 Task: Open a template Informal Letter by  Plum save the file as pitch.odt Remove the following options from template: 'your brand'. Replace Hello Fan with ' Good Day' and change the date to 22 June, 2023. Replace body of the letter with  I wanted to take a moment to thank you for your hard work and dedication. Your commitment to excellence is inspiring. Thank you for all that you do.; apply Font Style 'Montserrat' and font size  18 Add name: Leon
Action: Mouse moved to (925, 394)
Screenshot: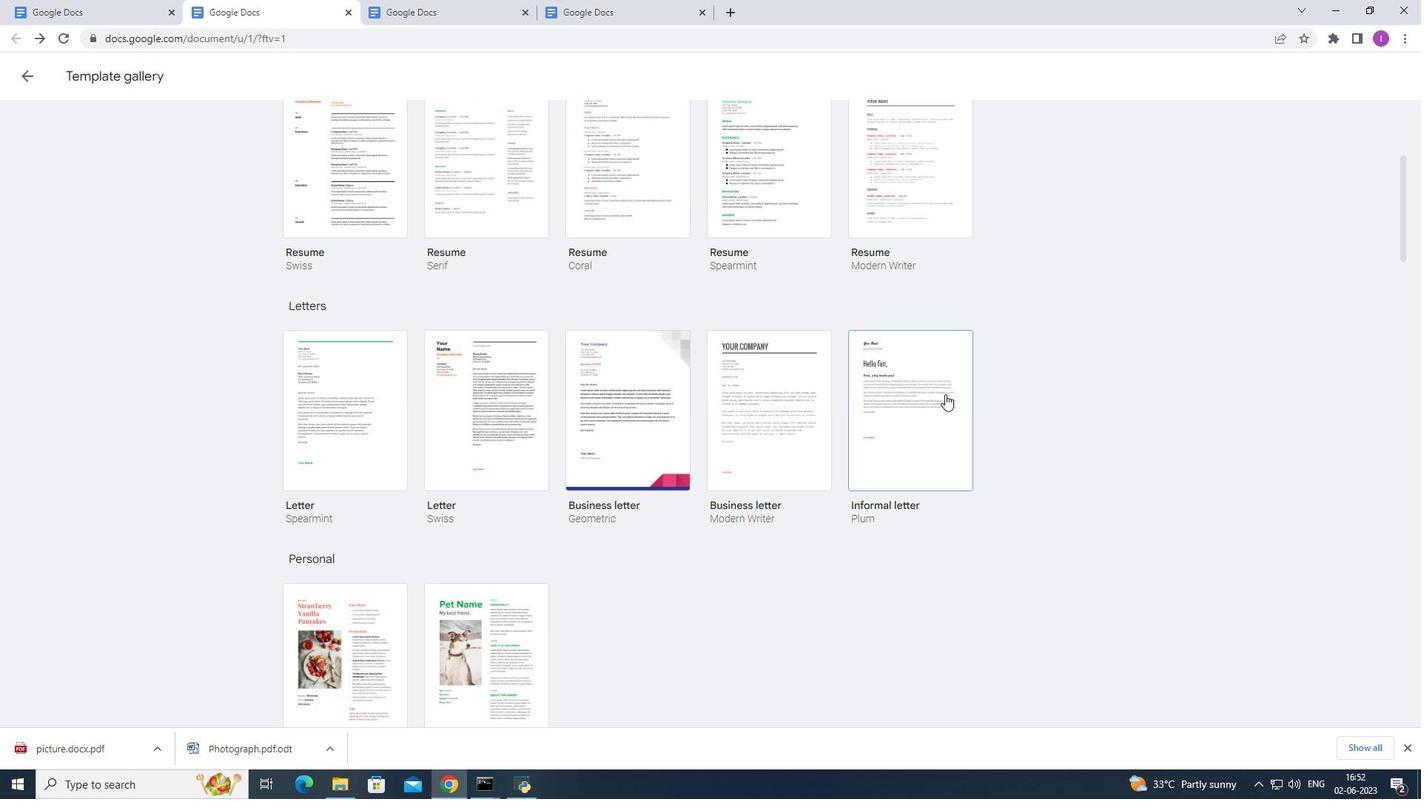 
Action: Mouse pressed left at (925, 394)
Screenshot: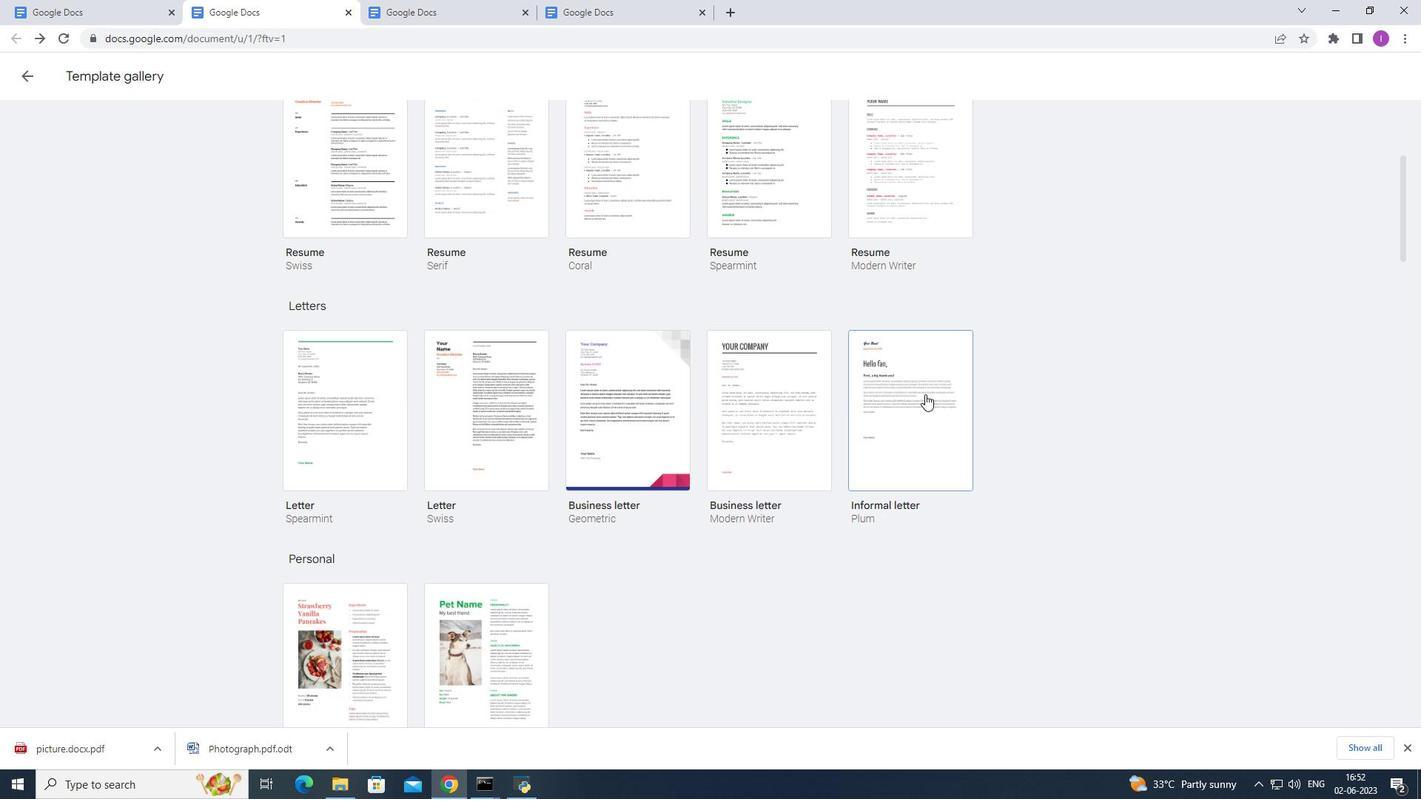 
Action: Mouse moved to (136, 70)
Screenshot: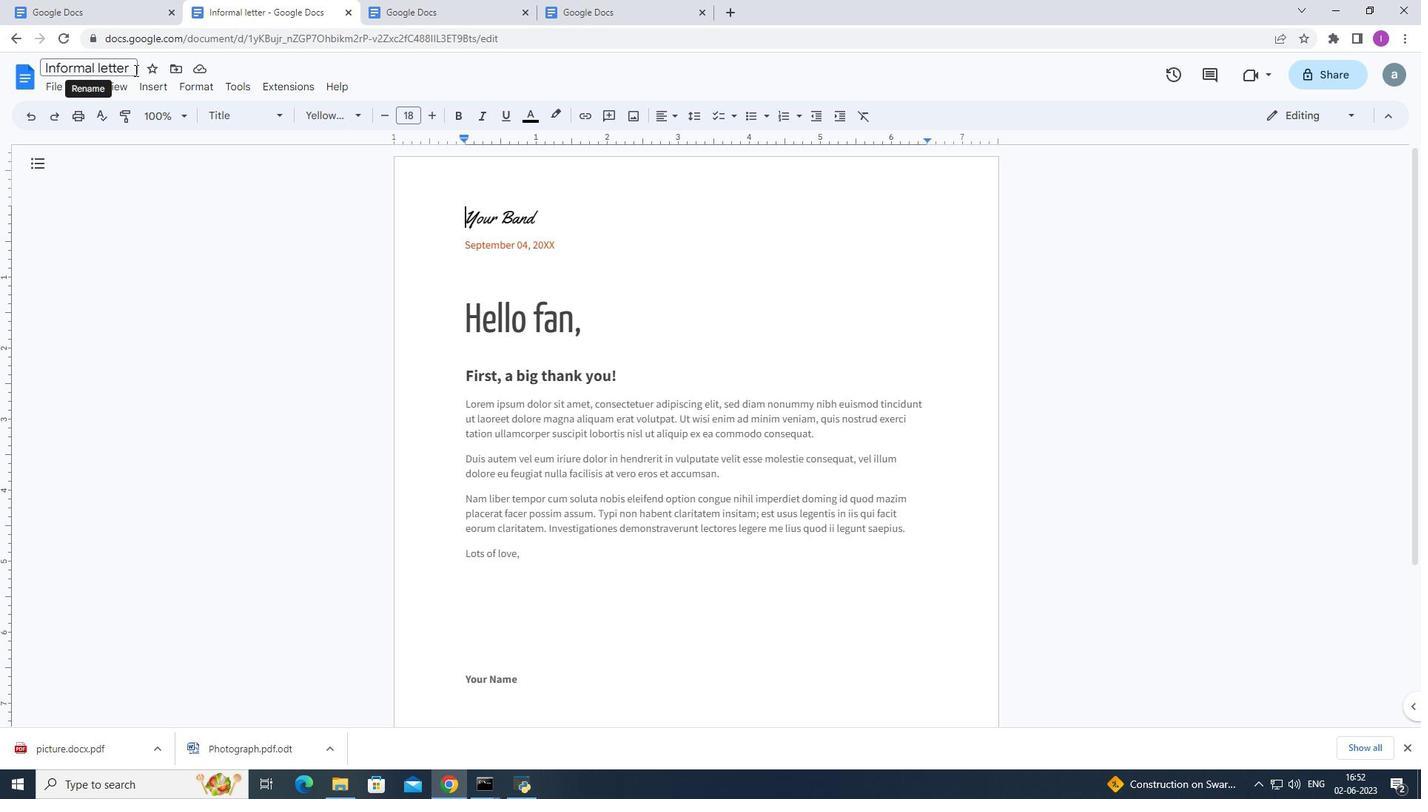 
Action: Mouse pressed left at (136, 70)
Screenshot: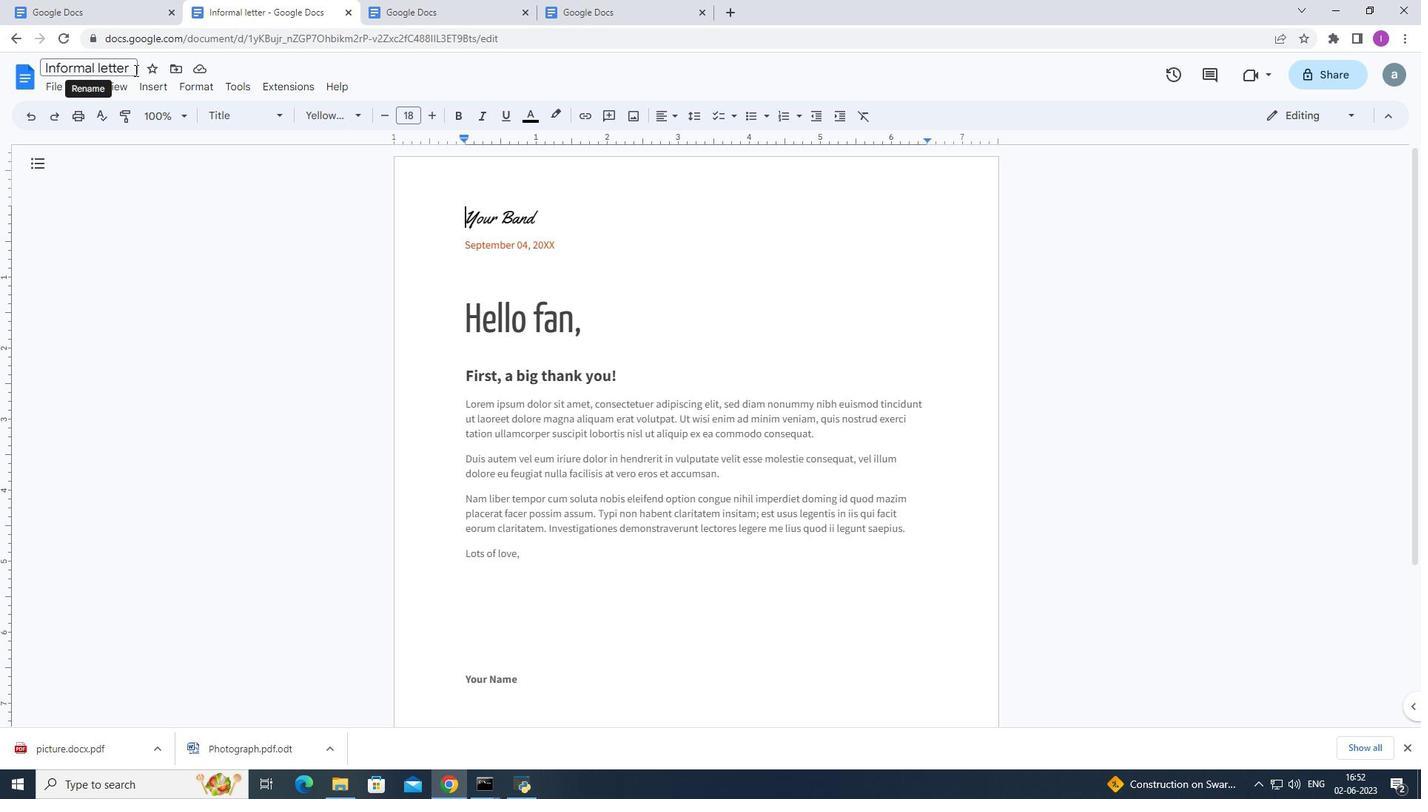 
Action: Mouse moved to (205, 59)
Screenshot: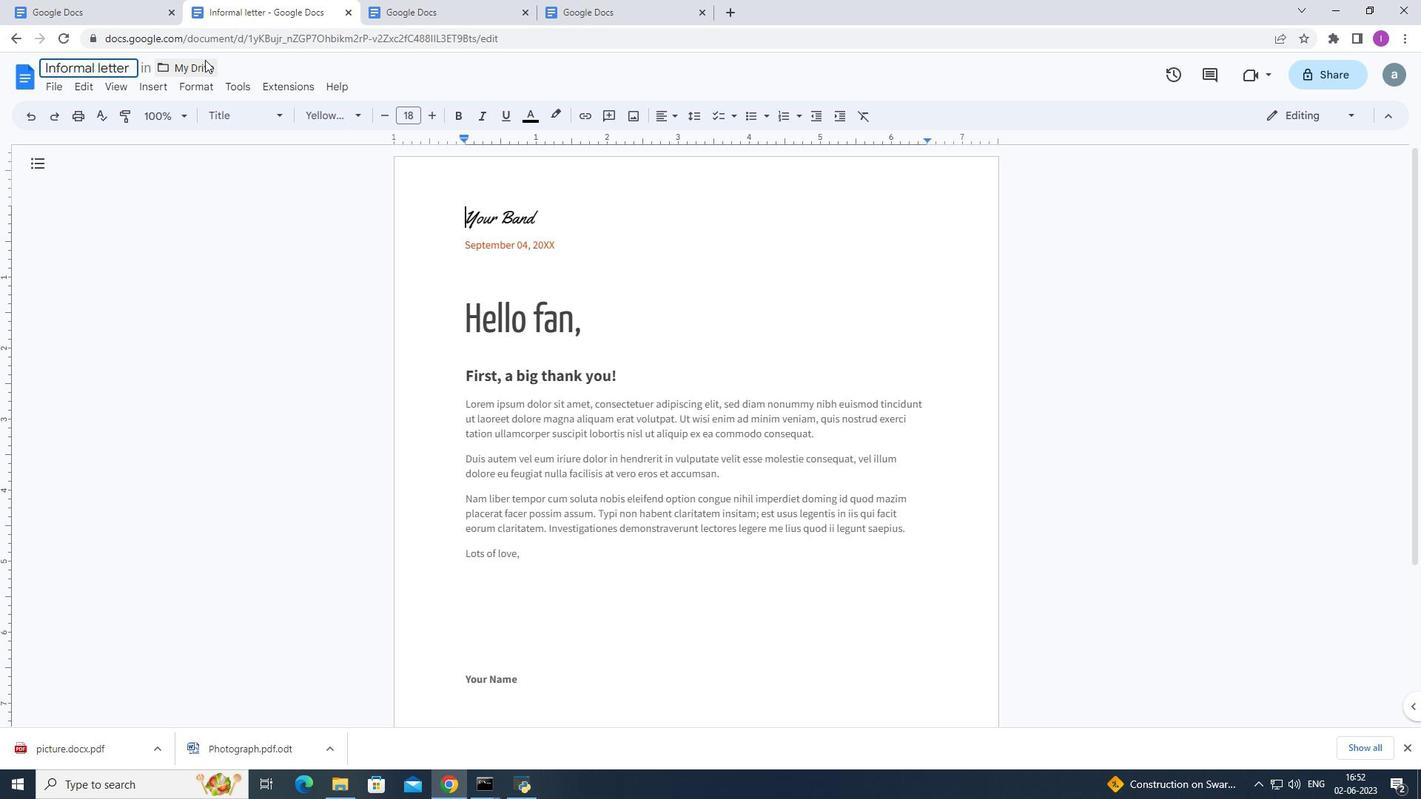 
Action: Key pressed <Key.backspace><Key.backspace><Key.backspace><Key.backspace><Key.backspace><Key.backspace><Key.backspace><Key.backspace><Key.backspace><Key.backspace><Key.backspace><Key.backspace><Key.backspace><Key.backspace><Key.backspace><Key.backspace><Key.backspace><Key.backspace><Key.backspace><Key.backspace><Key.backspace><Key.shift><Key.shift><Key.shift><Key.shift><Key.shift>Pitch.co<Key.backspace><Key.backspace>odt
Screenshot: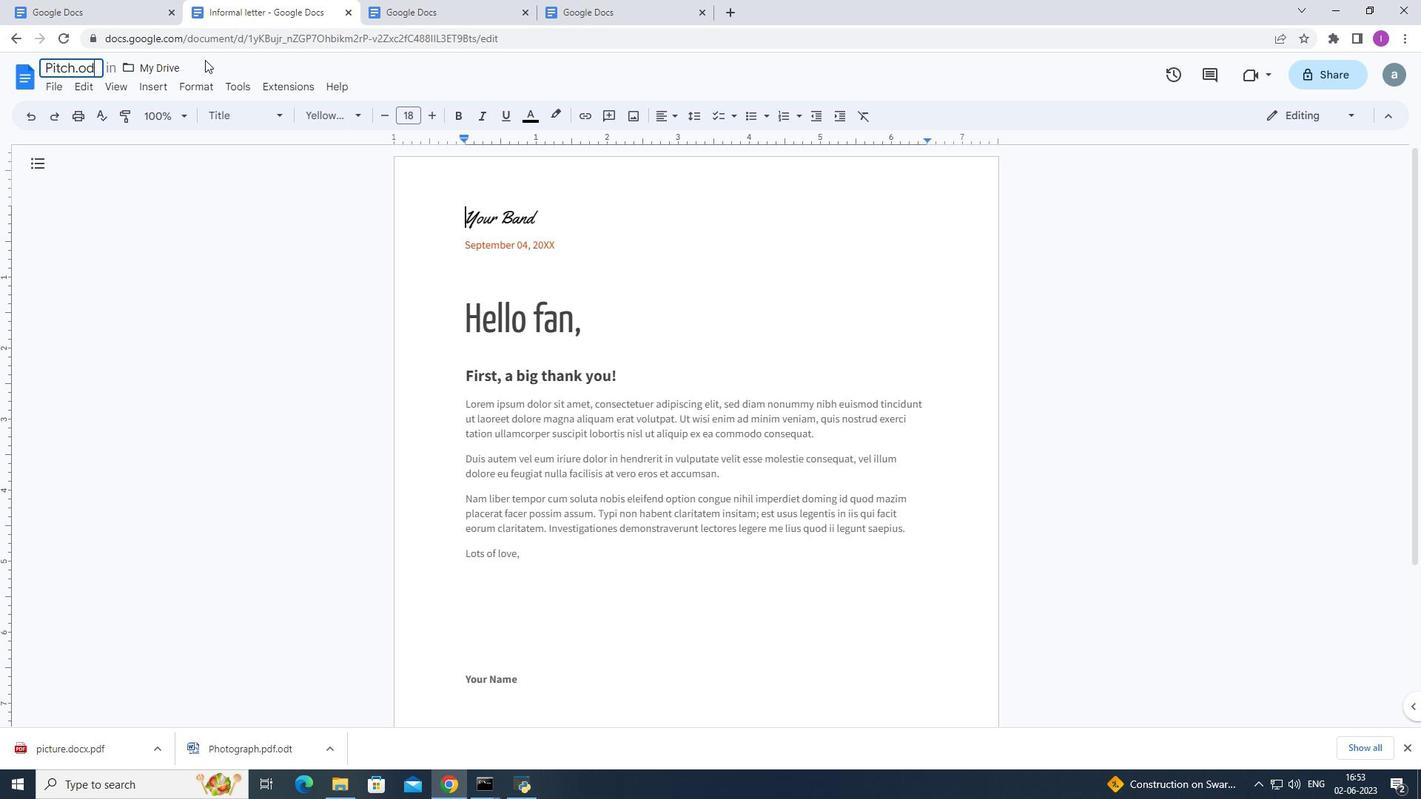 
Action: Mouse moved to (553, 214)
Screenshot: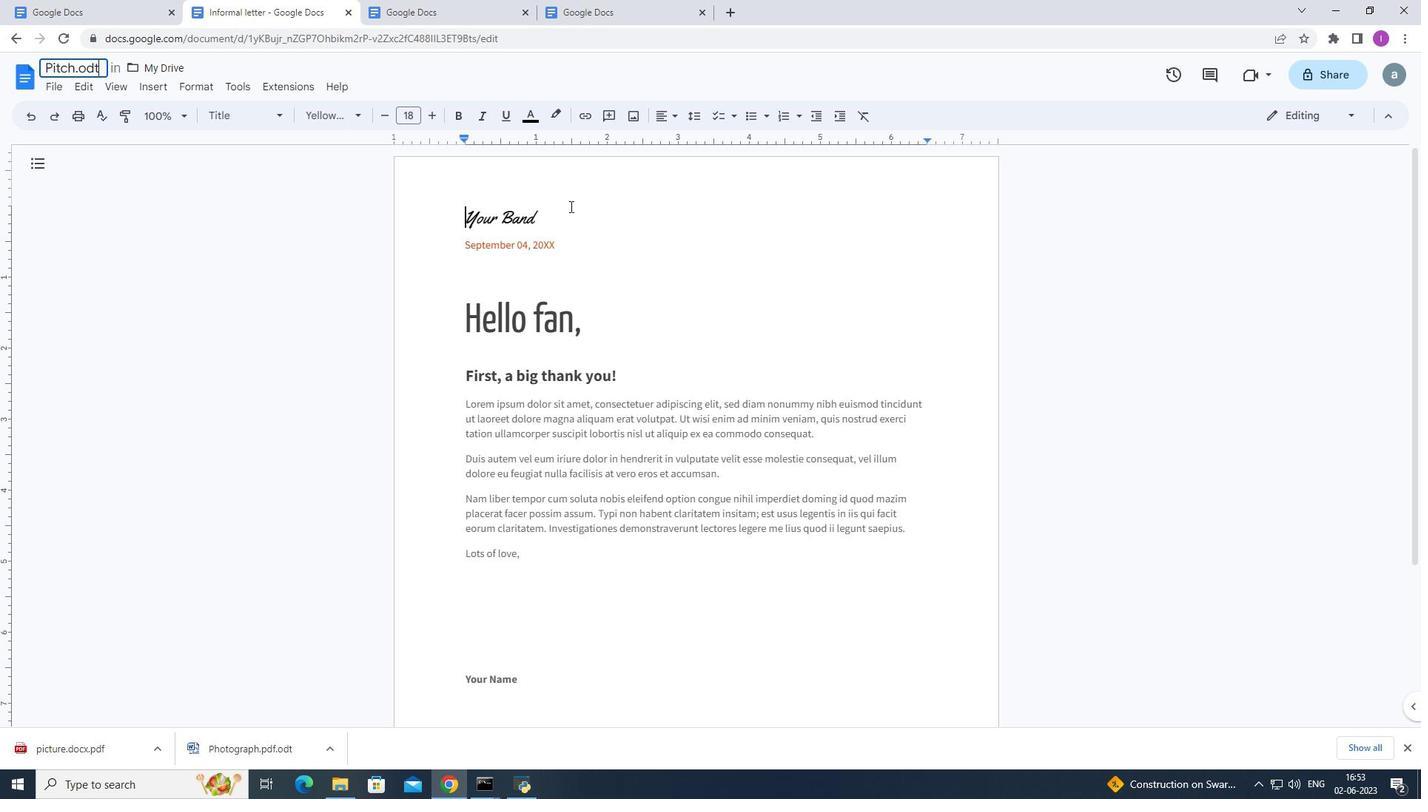
Action: Mouse pressed left at (553, 214)
Screenshot: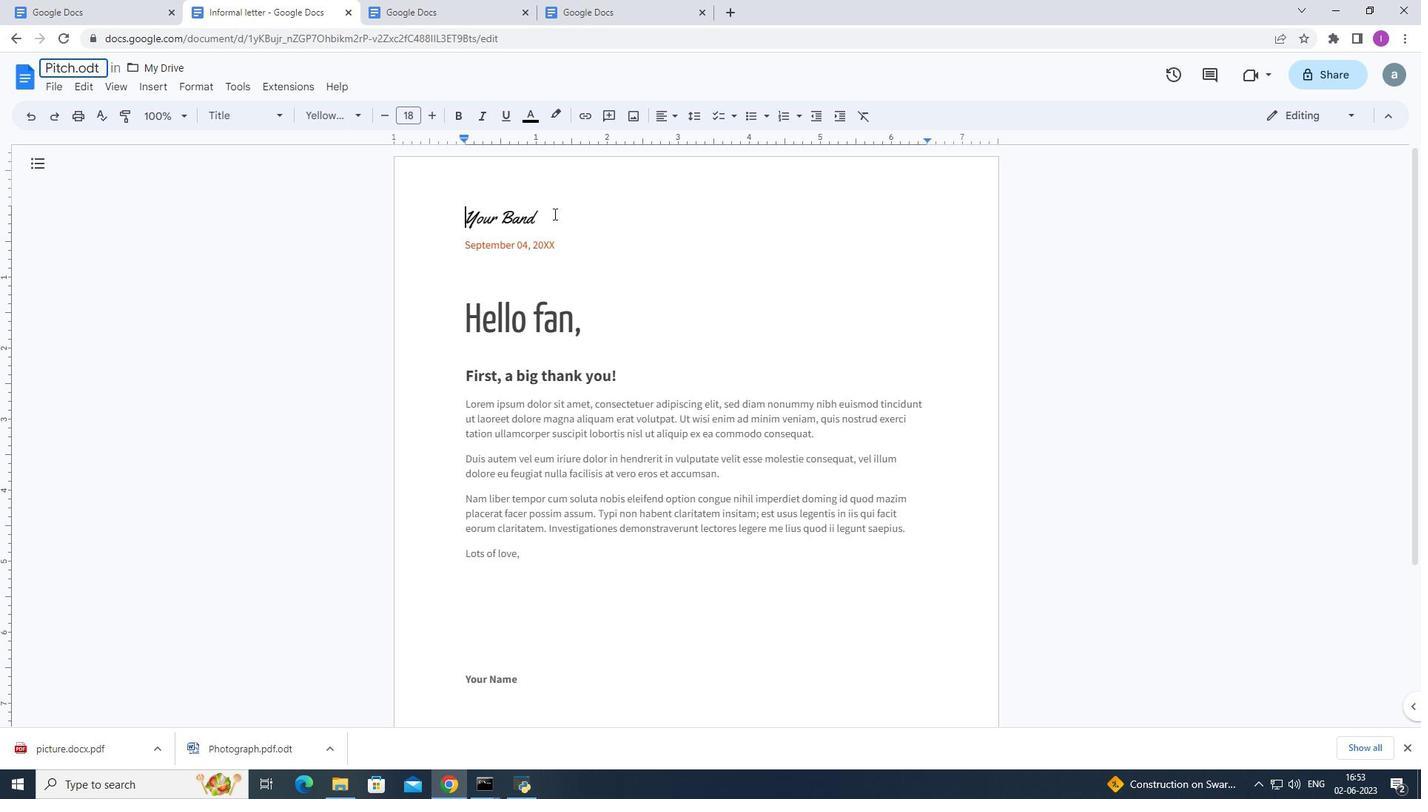 
Action: Mouse moved to (454, 219)
Screenshot: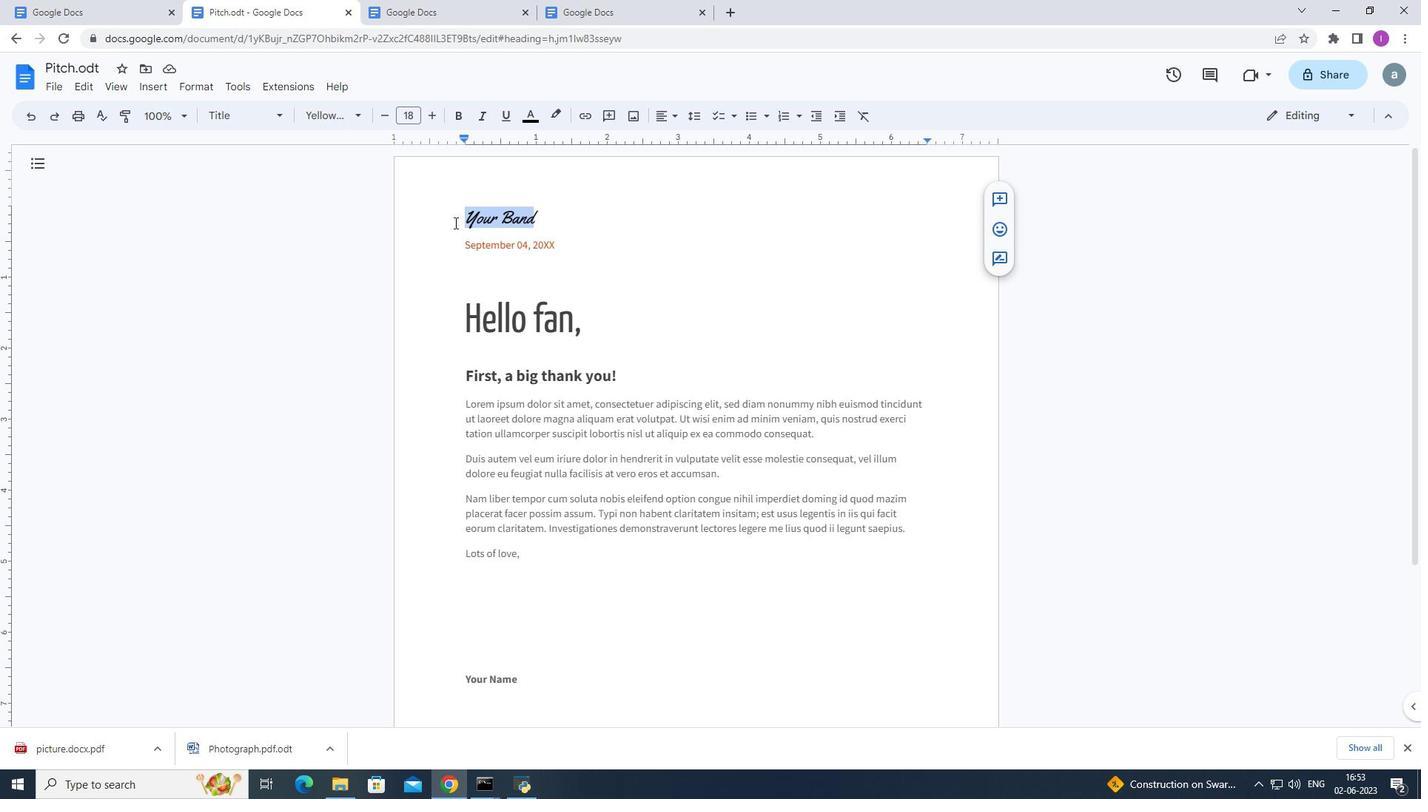 
Action: Key pressed <Key.backspace>
Screenshot: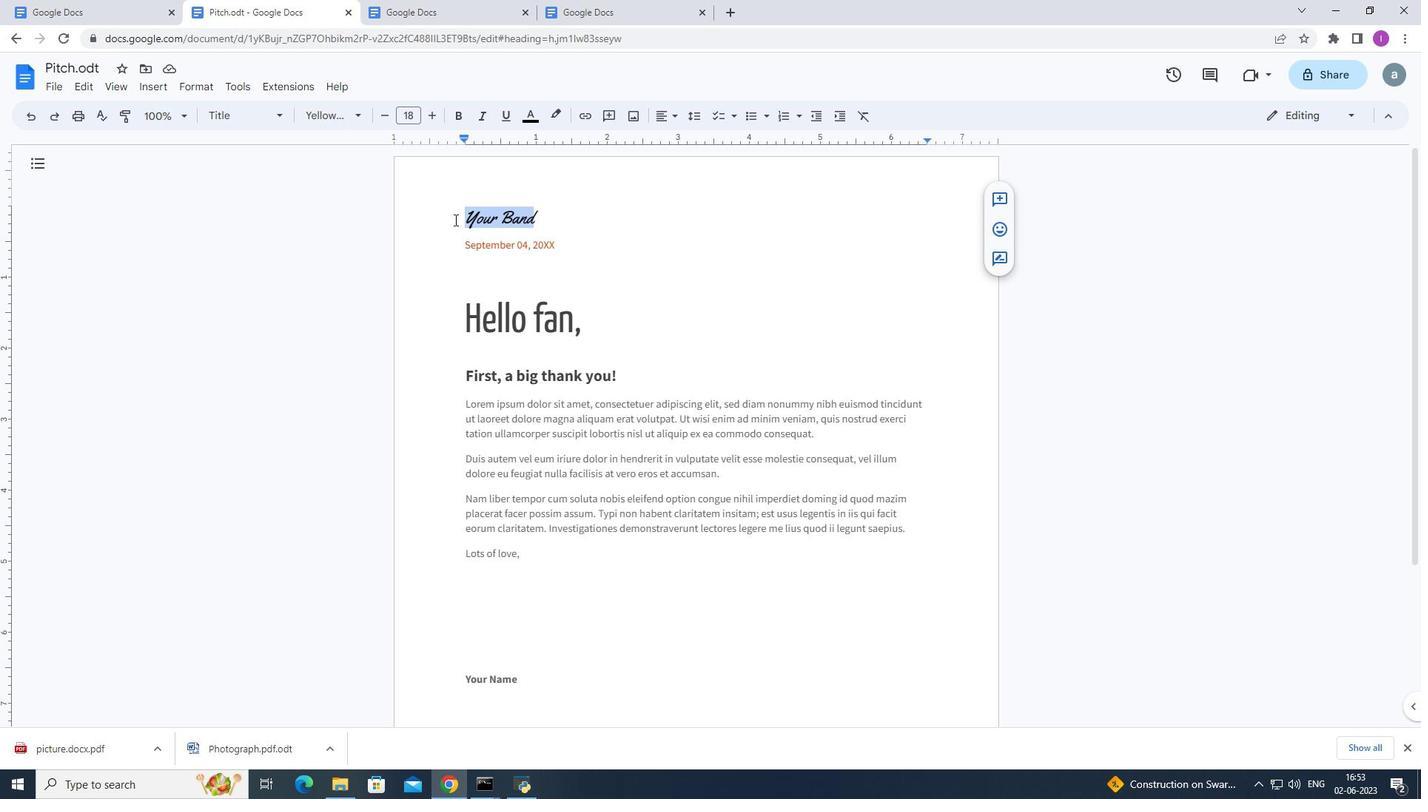 
Action: Mouse moved to (559, 246)
Screenshot: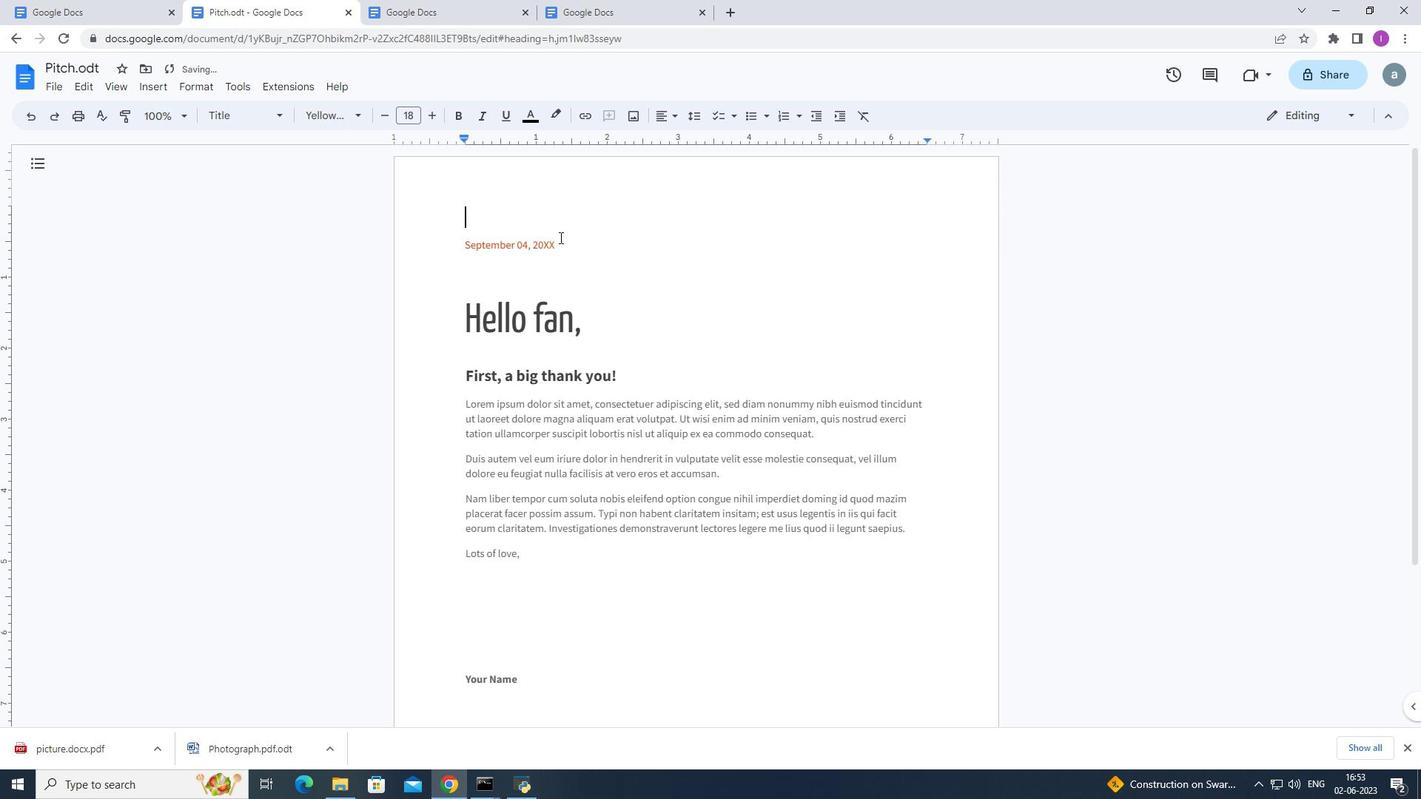 
Action: Mouse pressed left at (559, 246)
Screenshot: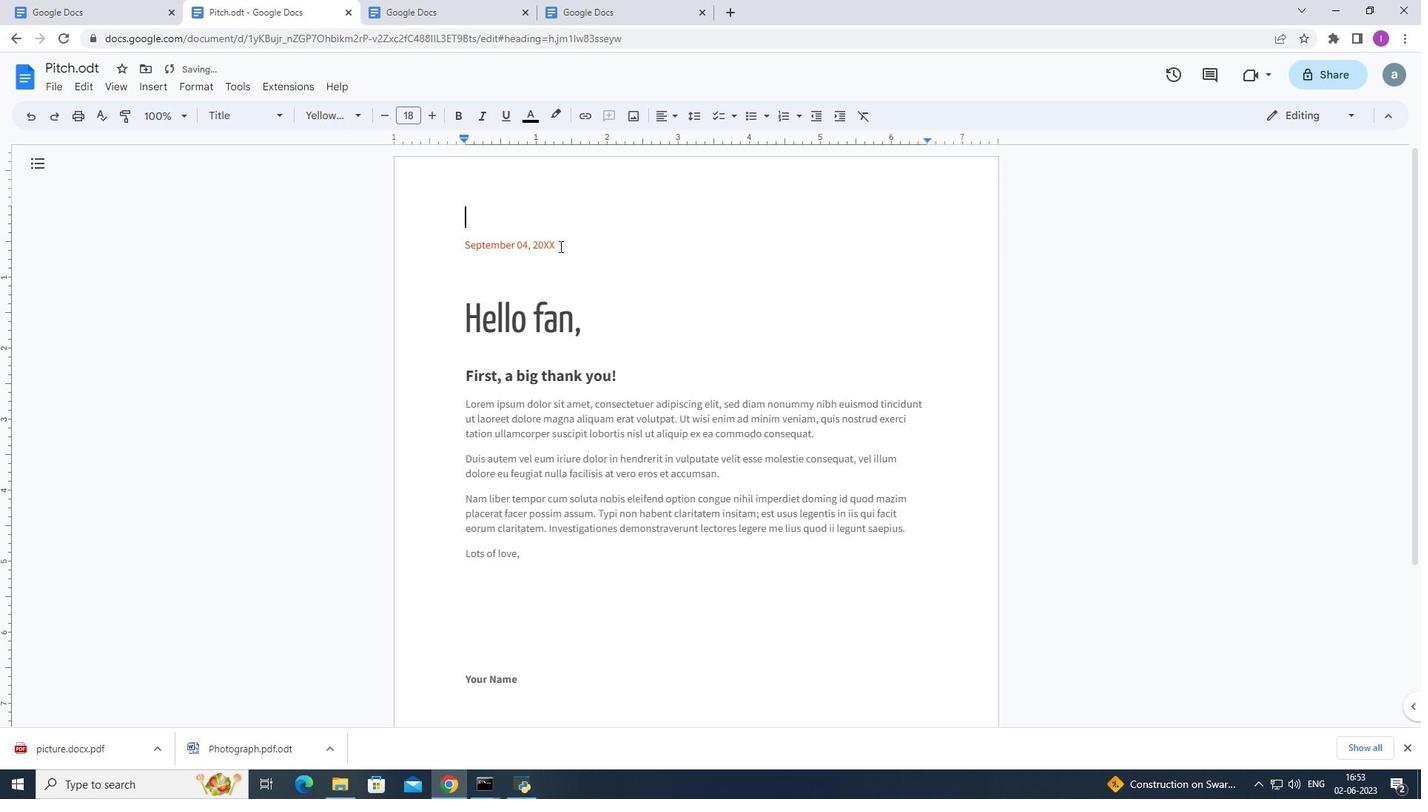 
Action: Mouse moved to (570, 212)
Screenshot: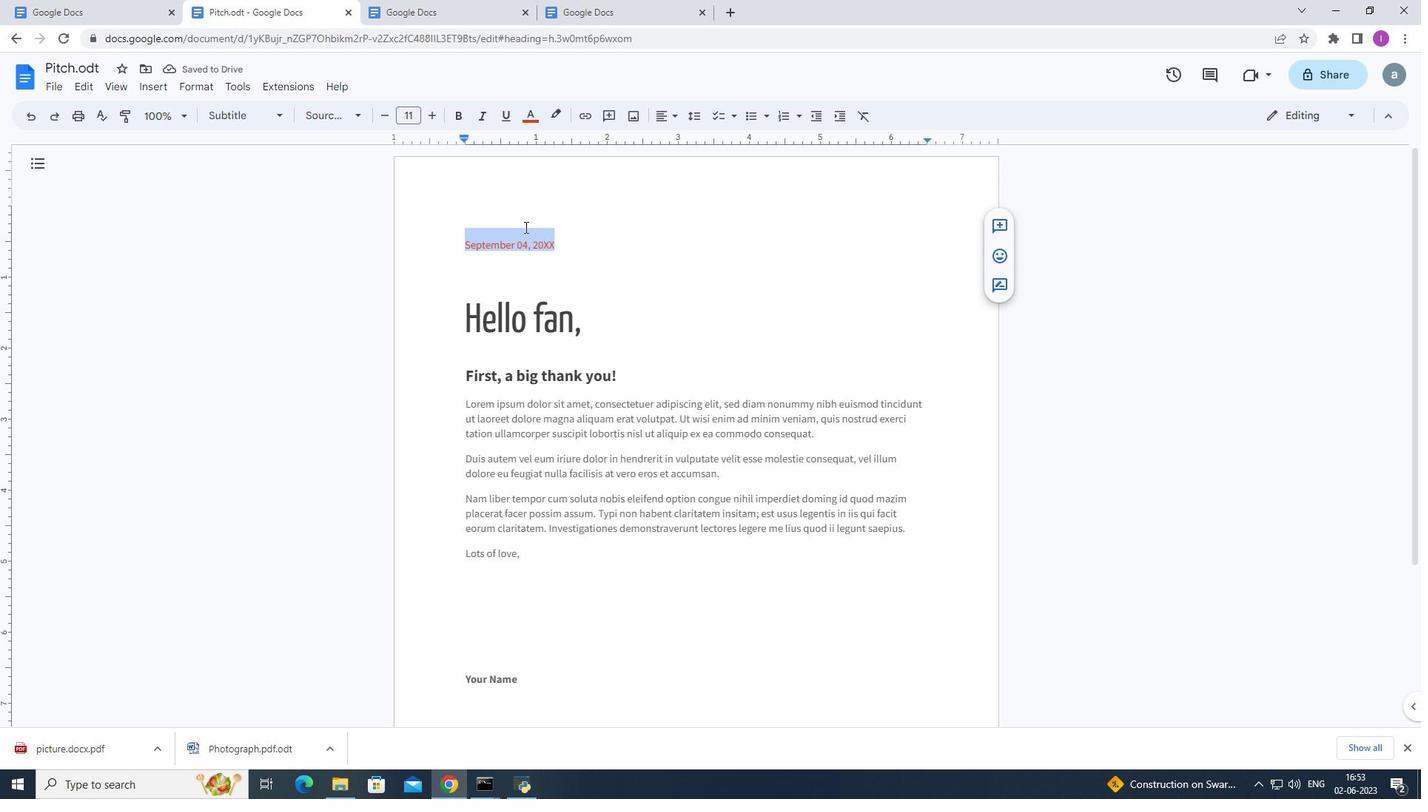 
Action: Key pressed 22<Key.space><Key.shift>Jub<Key.backspace>ne,2023
Screenshot: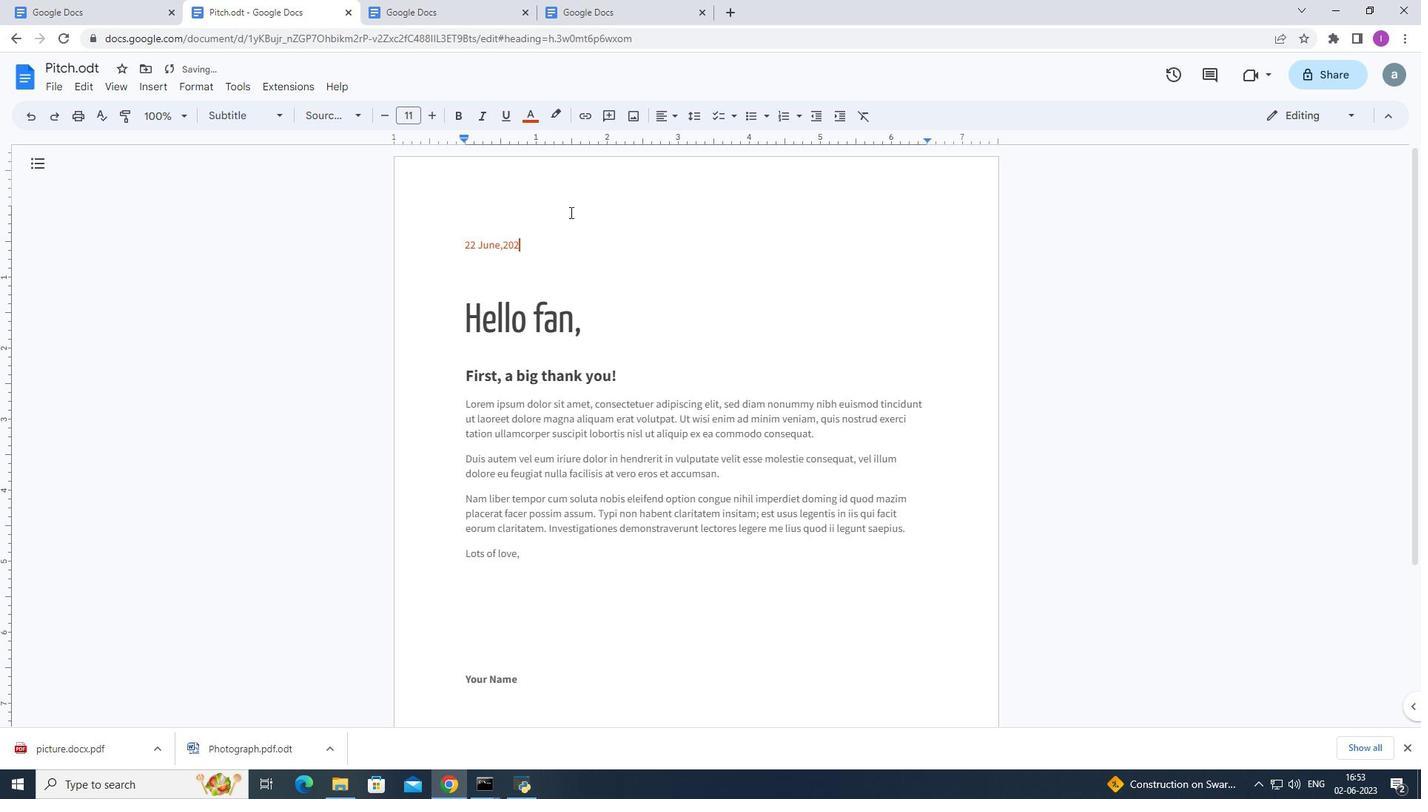 
Action: Mouse moved to (576, 319)
Screenshot: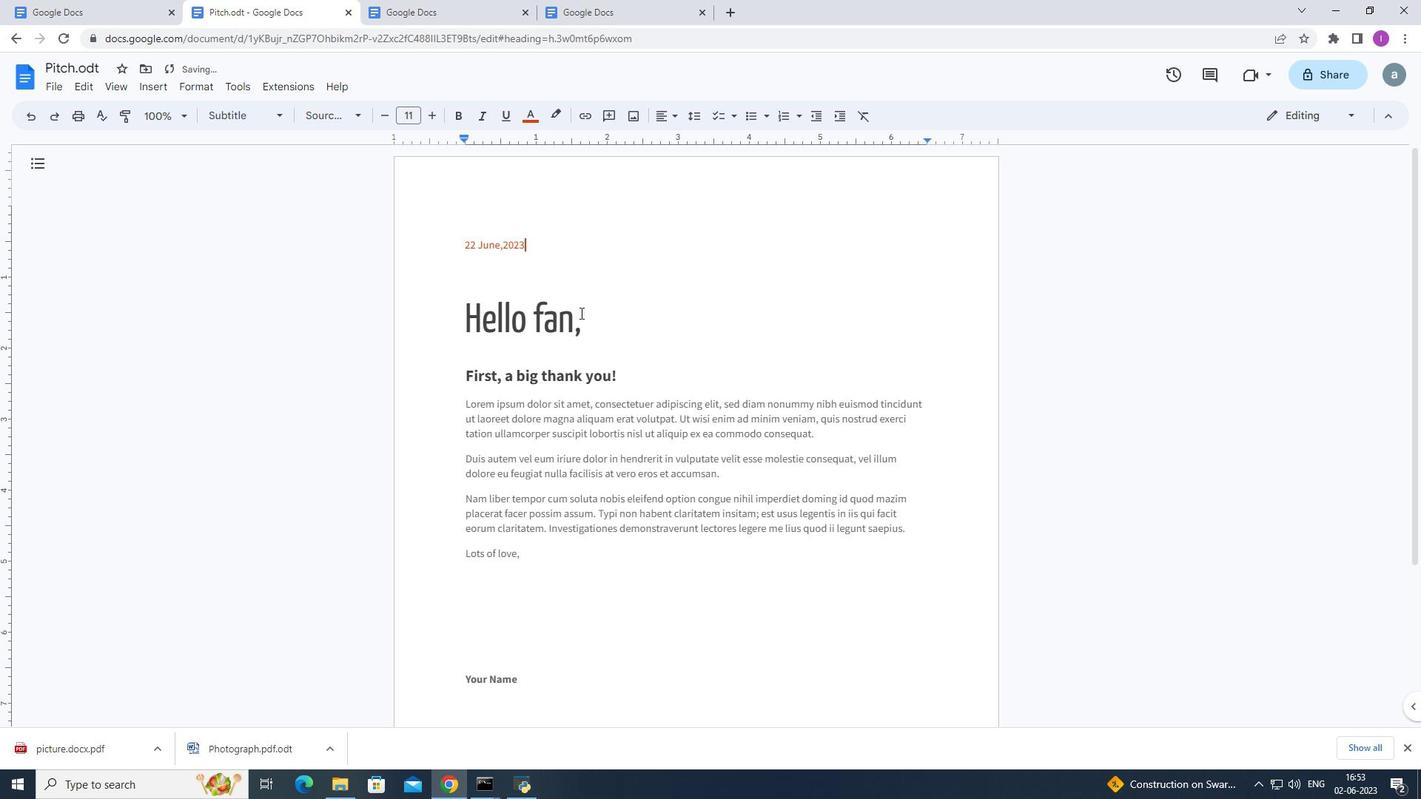 
Action: Mouse pressed left at (576, 319)
Screenshot: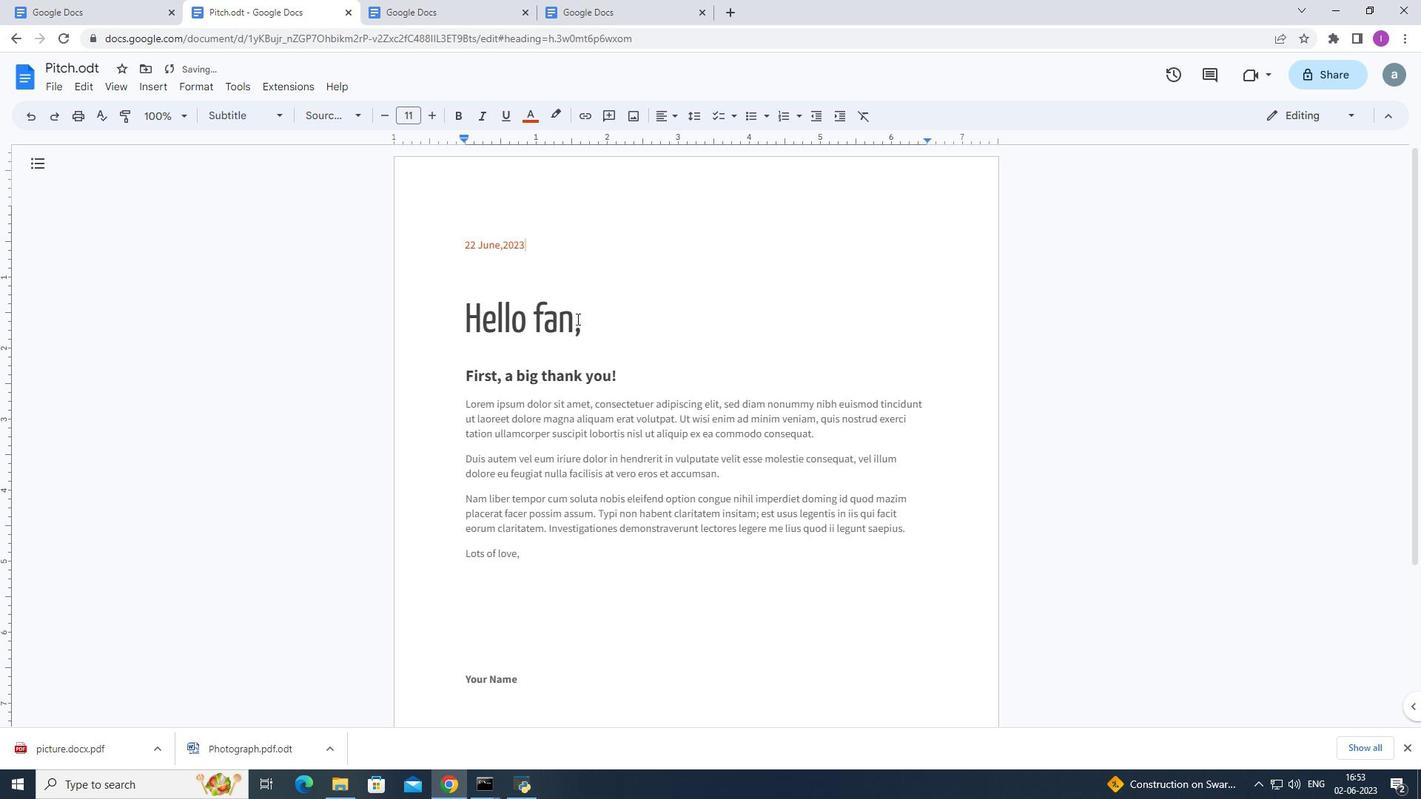 
Action: Mouse moved to (593, 277)
Screenshot: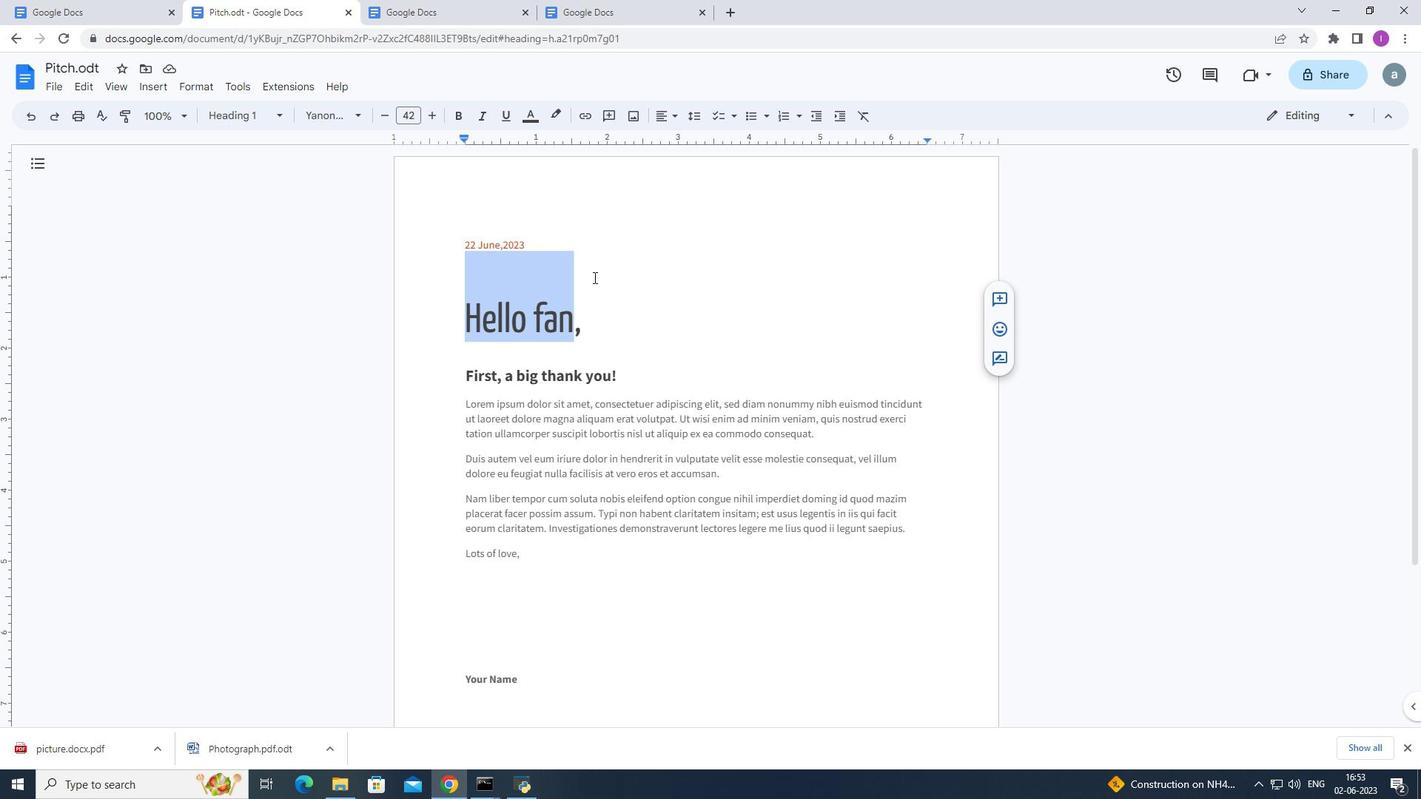 
Action: Key pressed <Key.shift>Gg<Key.backspace>ood<Key.space><Key.shift>Day
Screenshot: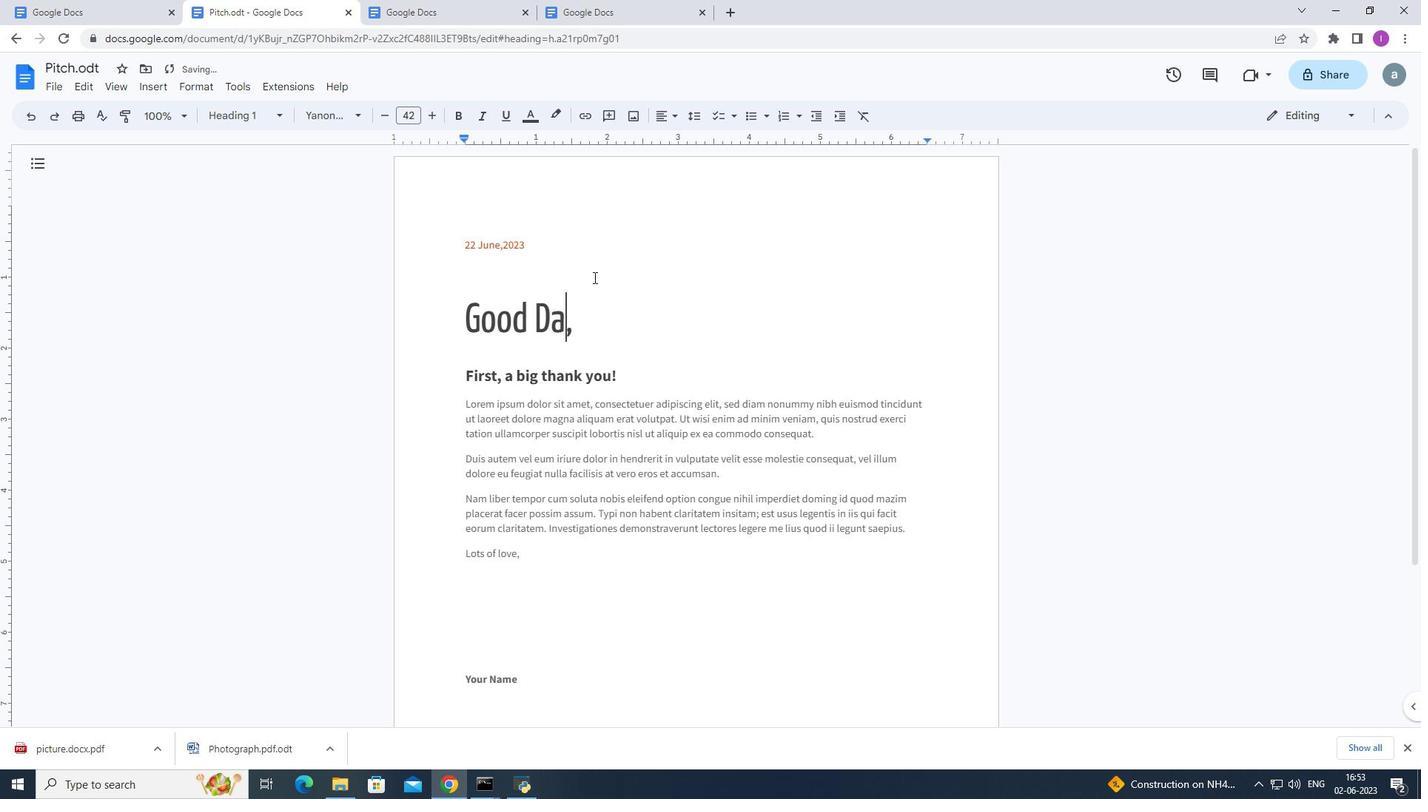
Action: Mouse moved to (451, 376)
Screenshot: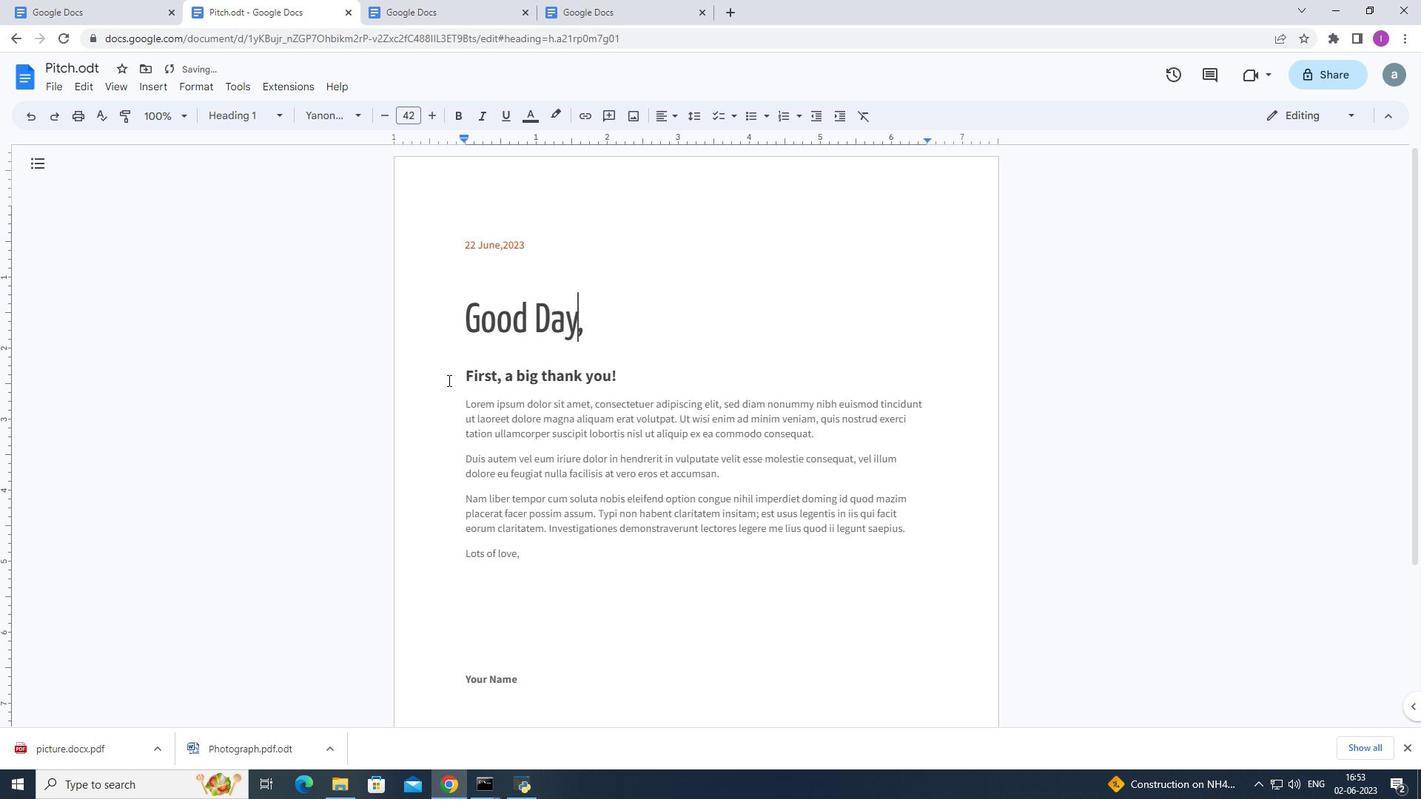 
Action: Mouse pressed left at (451, 376)
Screenshot: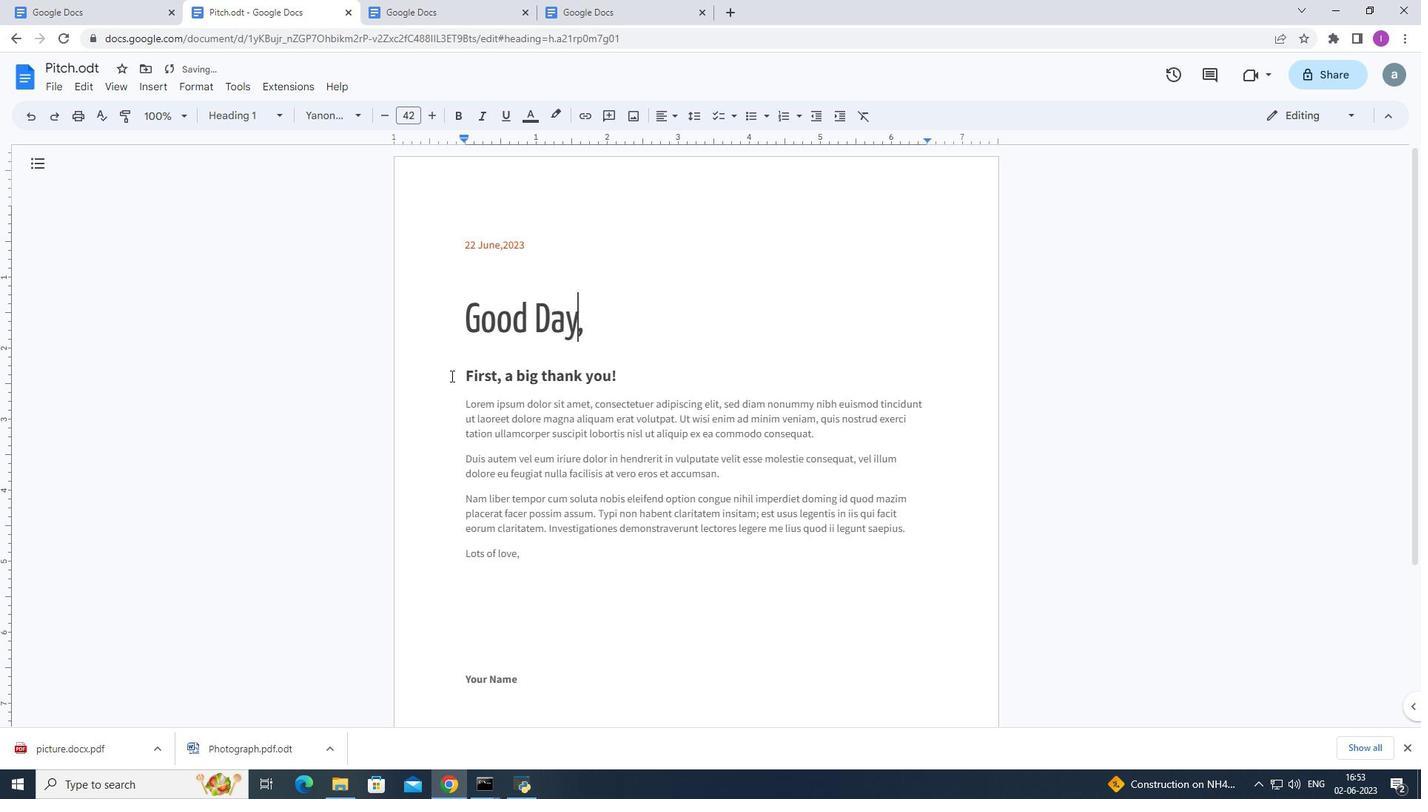 
Action: Mouse moved to (949, 444)
Screenshot: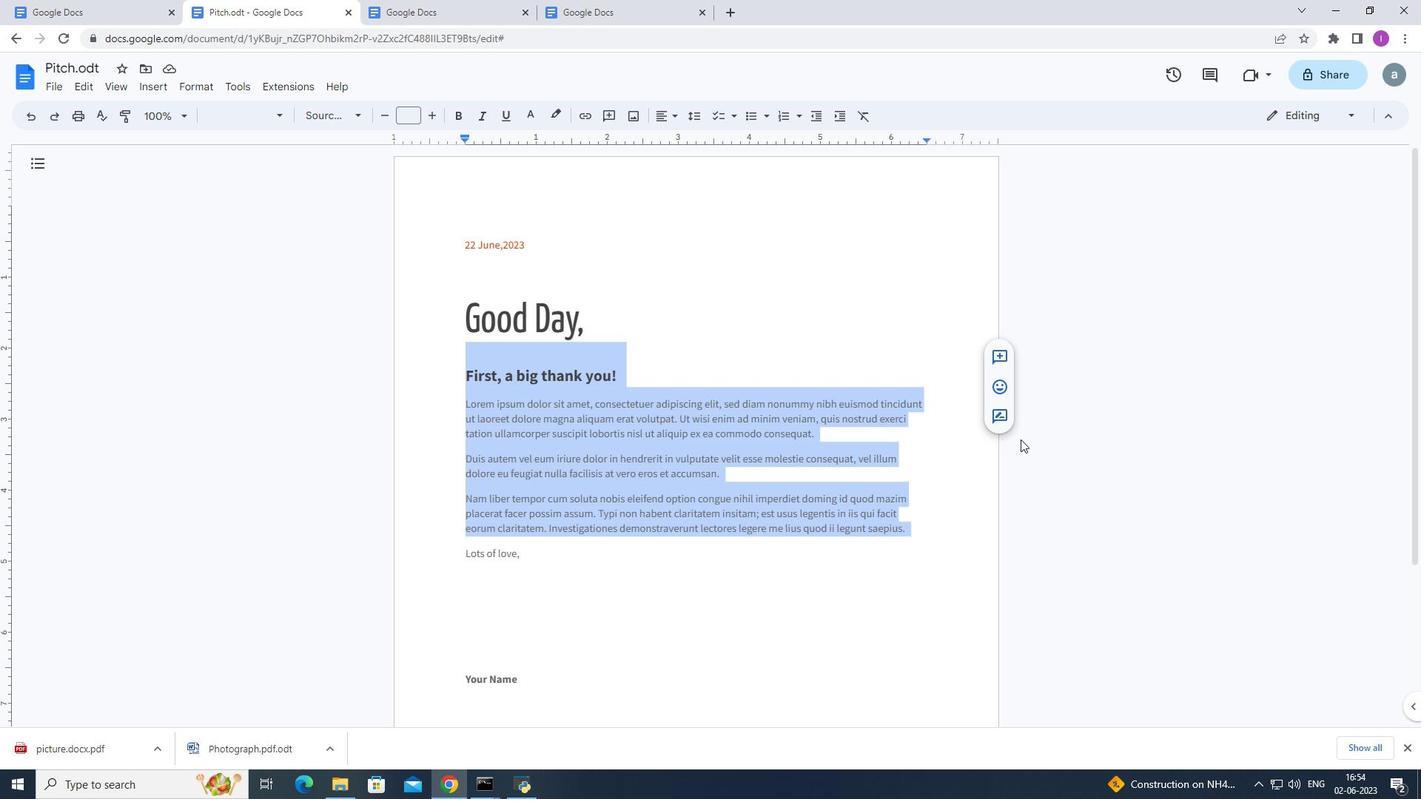 
Action: Key pressed <Key.shift>I<Key.space>wanted<Key.space>to<Key.space>tkae<Key.backspace><Key.backspace><Key.backspace>ake<Key.space>amon<Key.backspace><Key.backspace><Key.backspace><Key.space>moment<Key.space>to<Key.space>thank<Key.space>t<Key.backspace>you<Key.space>for<Key.space>your<Key.space>hard<Key.space>work<Key.space>and<Key.space>dedication.<Key.shift>T<Key.backspace><Key.shift>Your<Key.space>con<Key.backspace>mmitment<Key.space>to<Key.space>excellence<Key.space>is<Key.space>inspiring.<Key.shift>Thank<Key.space>you<Key.space>for<Key.space>all<Key.space>that<Key.space>you<Key.space>do.
Screenshot: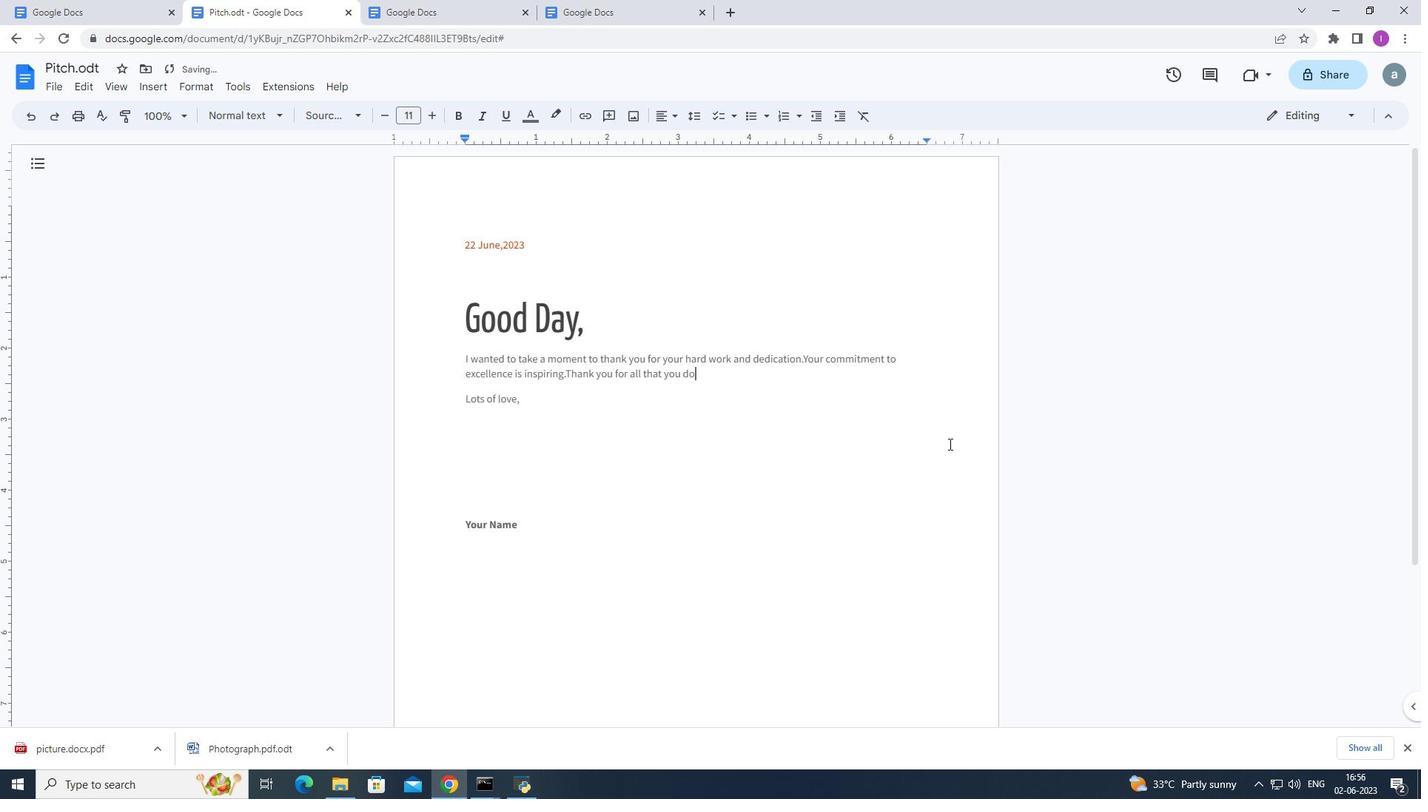 
Action: Mouse moved to (535, 527)
Screenshot: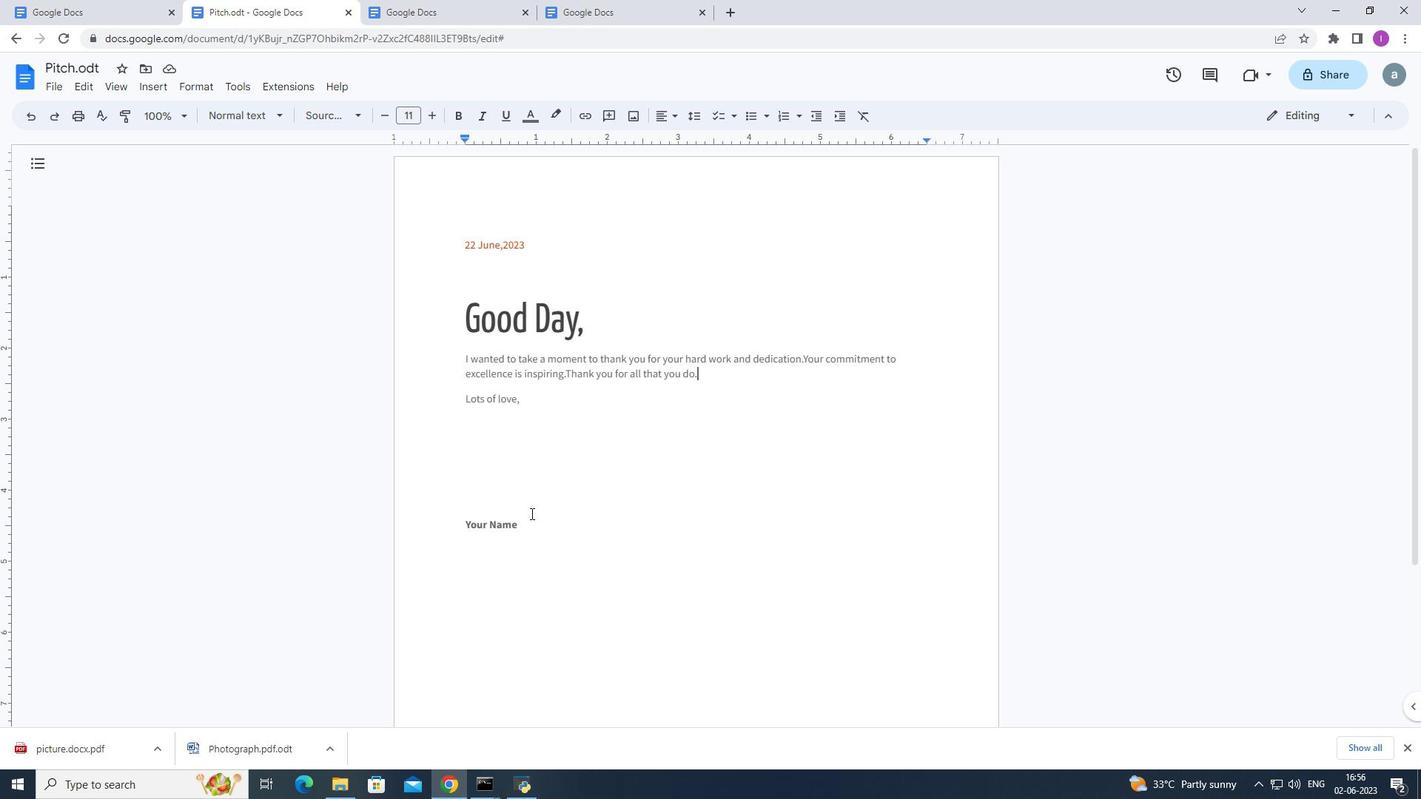
Action: Mouse pressed left at (535, 527)
Screenshot: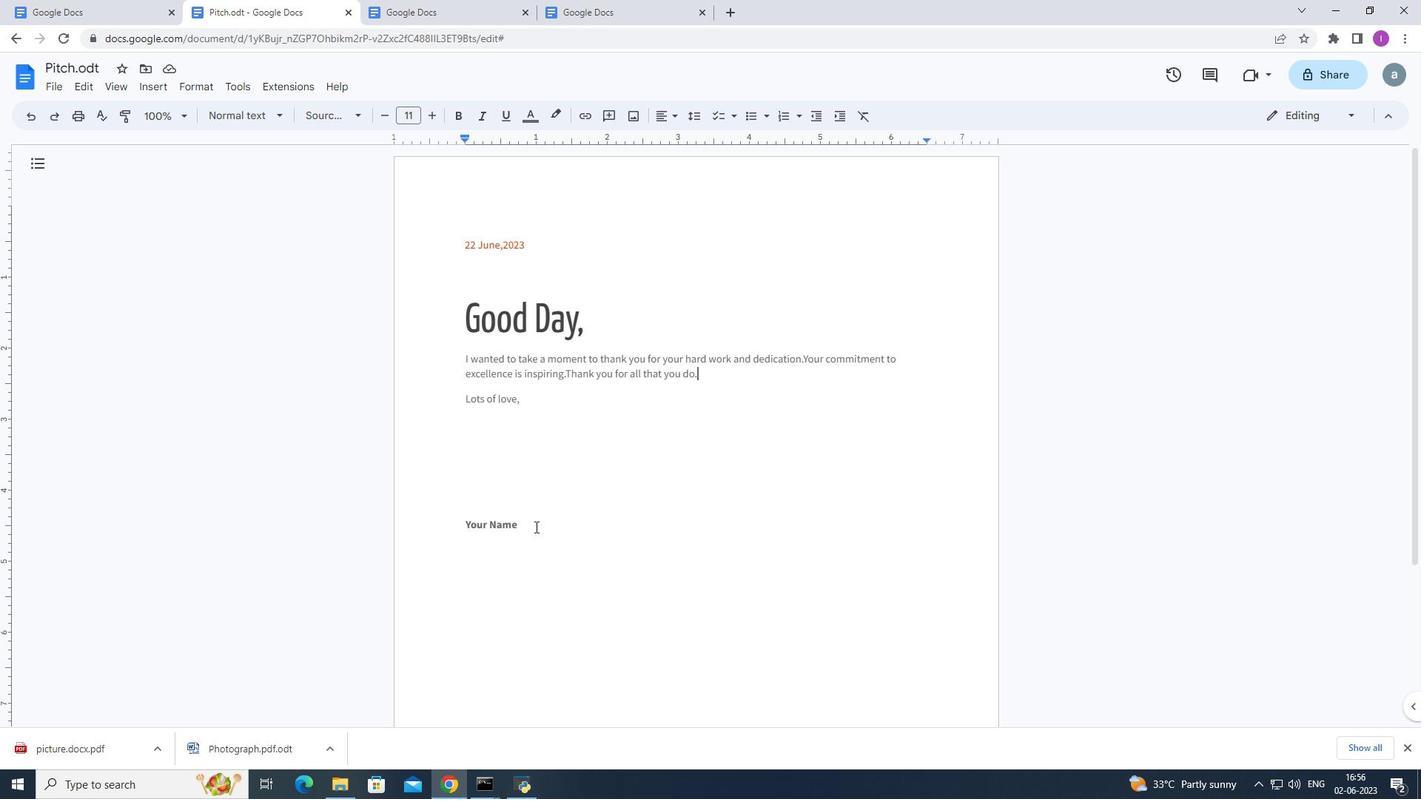 
Action: Mouse moved to (539, 536)
Screenshot: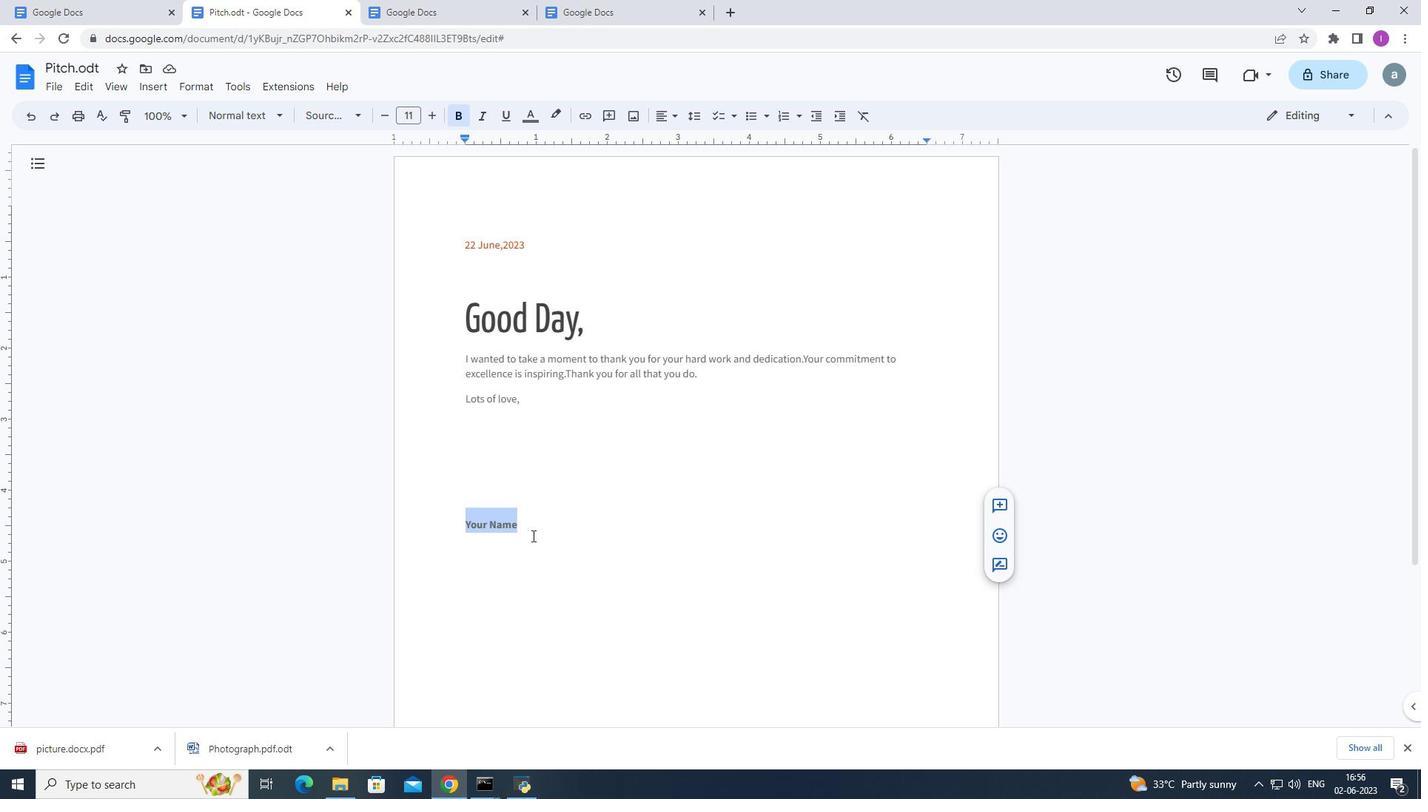 
Action: Key pressed <Key.backspace>
Screenshot: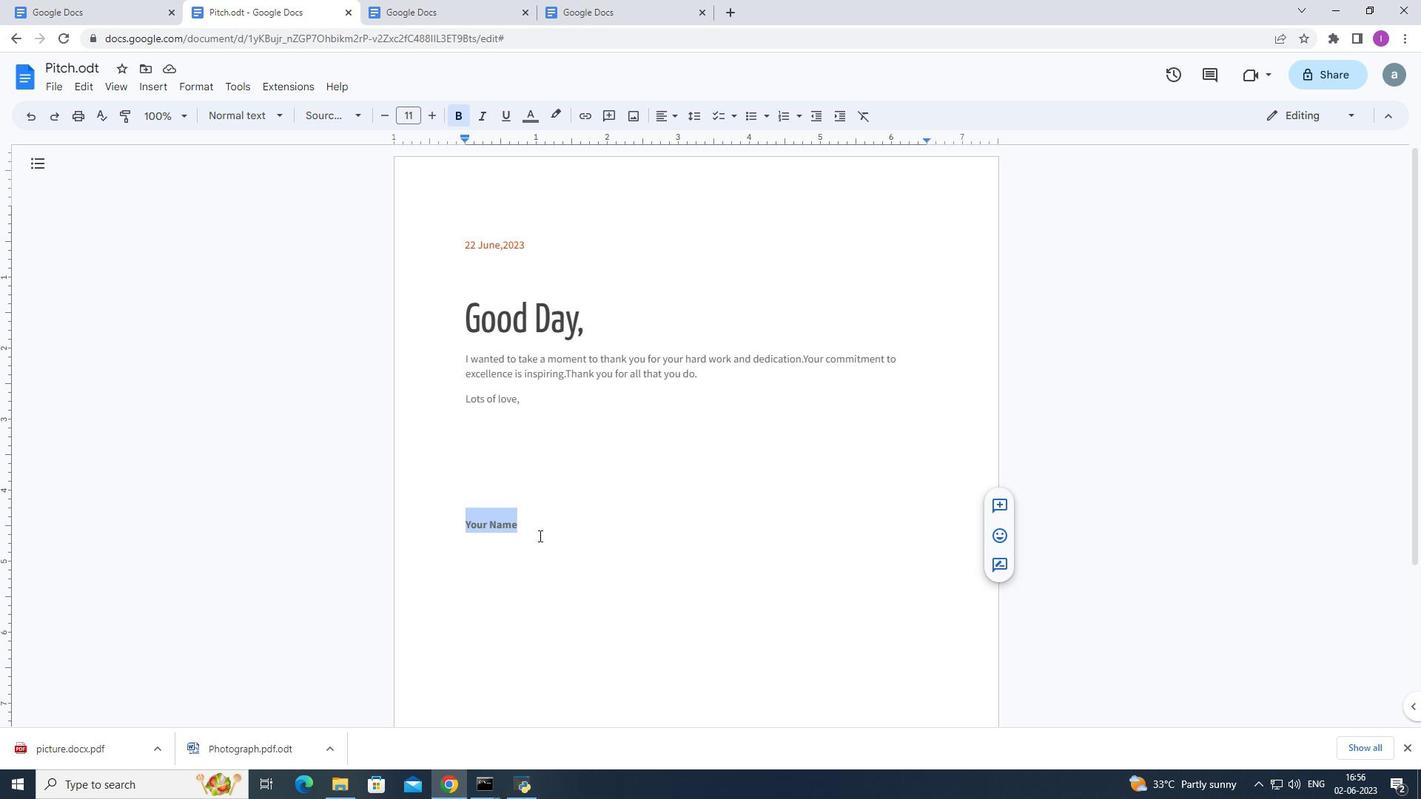 
Action: Mouse moved to (465, 433)
Screenshot: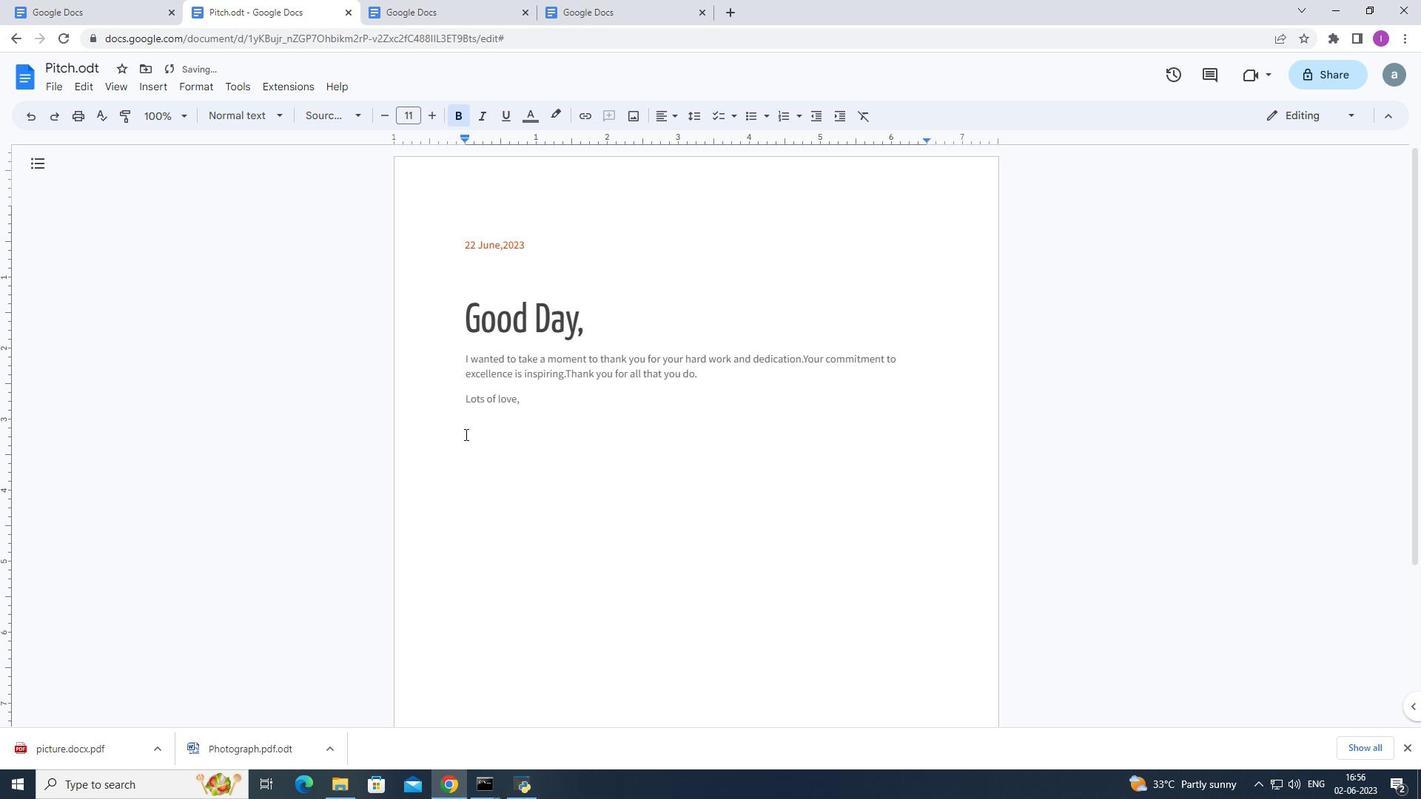 
Action: Mouse pressed left at (465, 433)
Screenshot: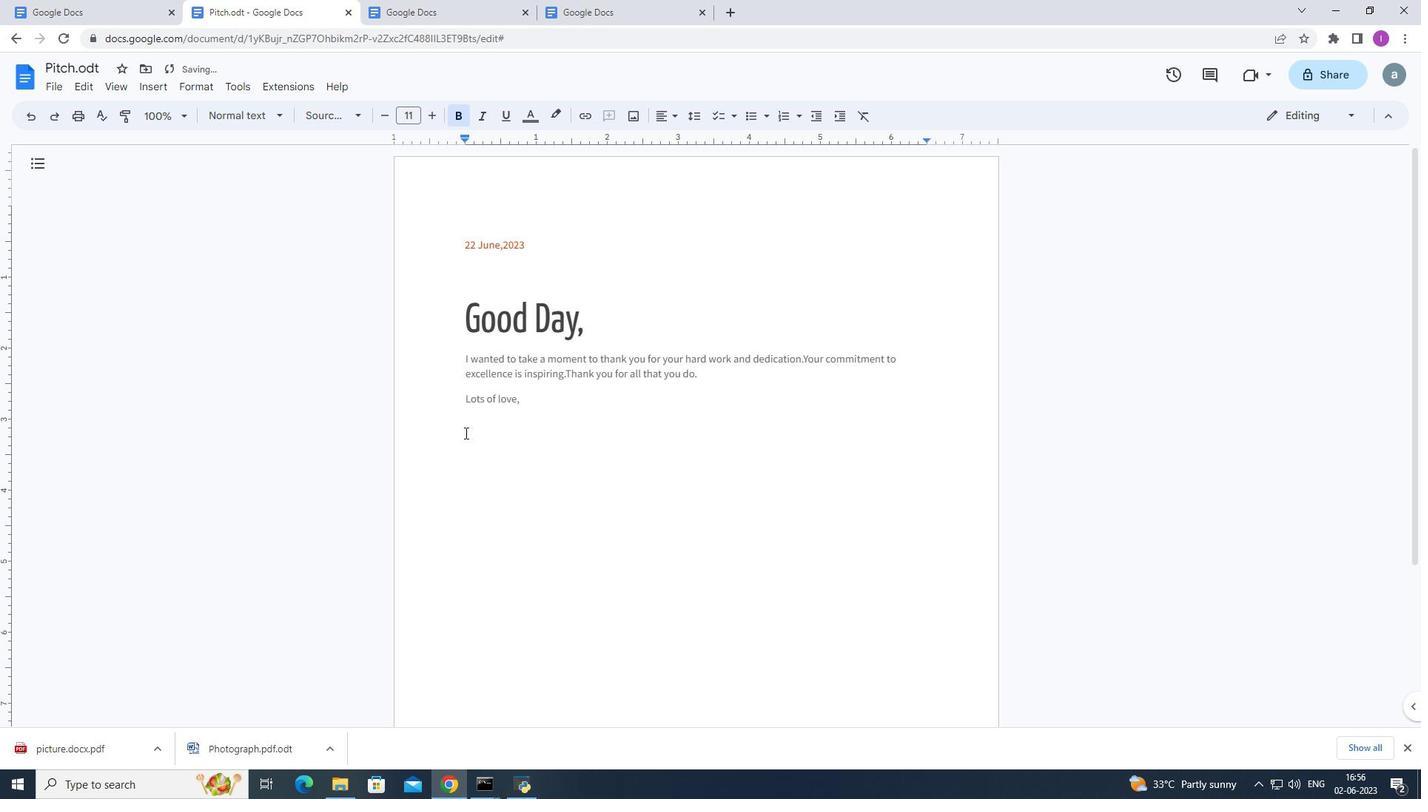 
Action: Mouse moved to (528, 421)
Screenshot: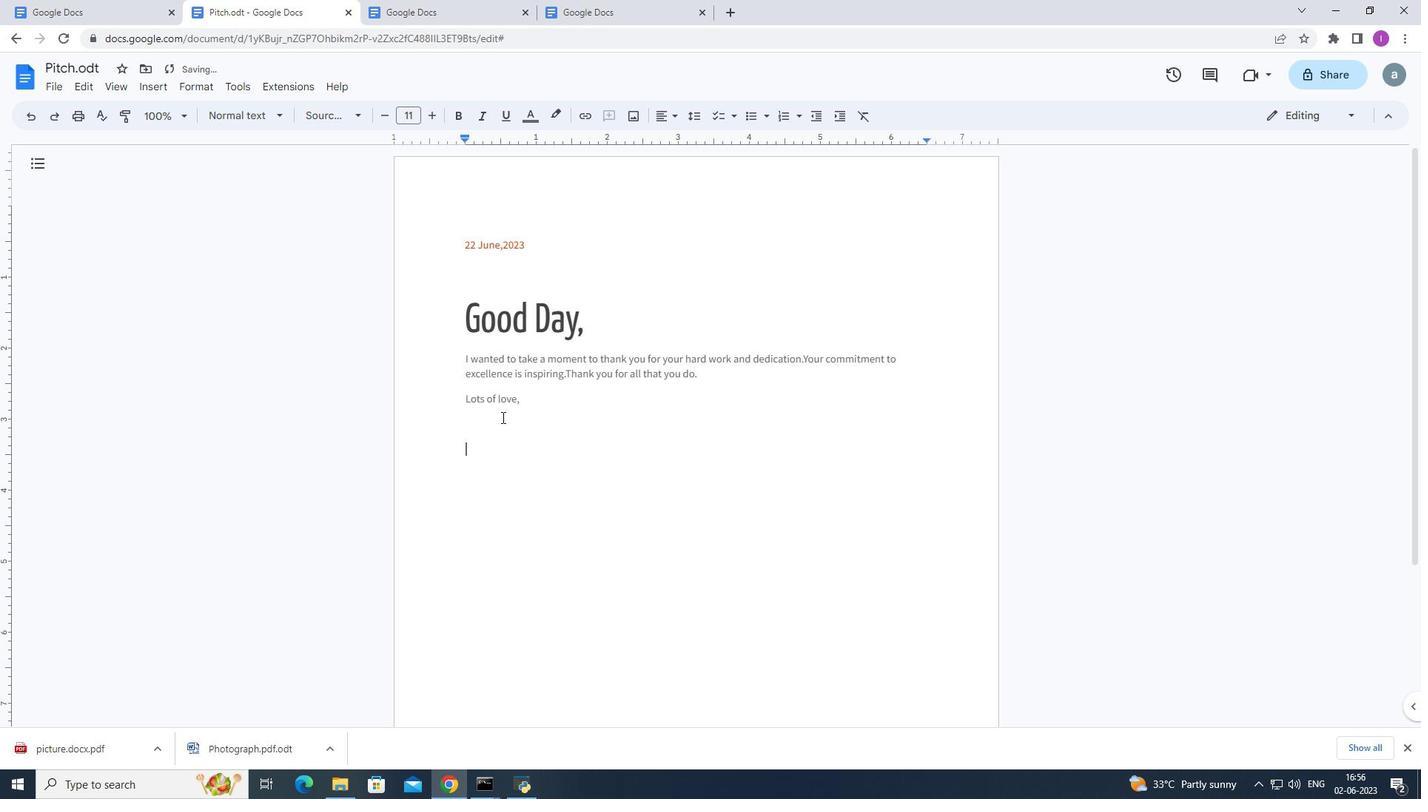 
Action: Key pressed <Key.shift><Key.shift><Key.shift>Leon
Screenshot: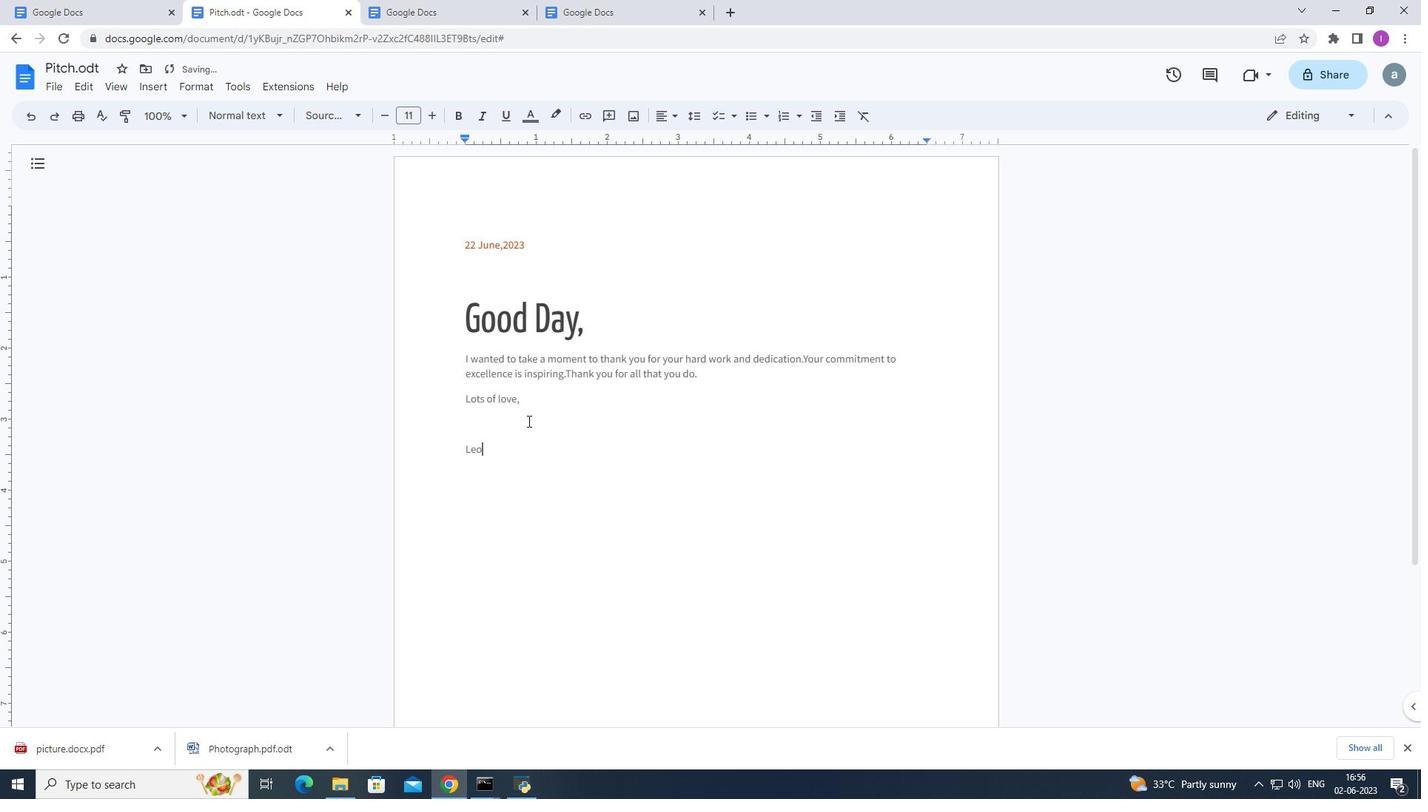 
Action: Mouse moved to (533, 403)
Screenshot: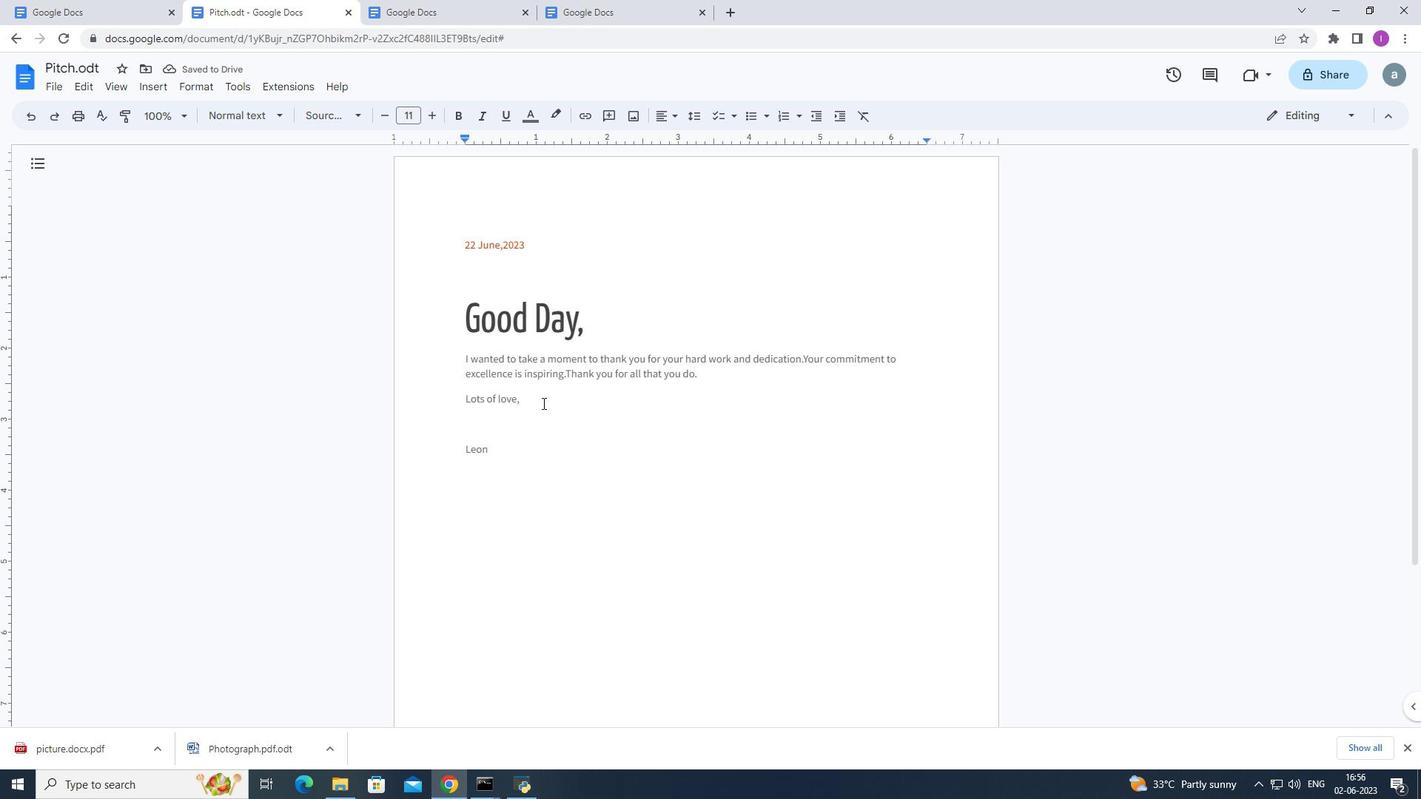 
Action: Mouse pressed left at (533, 403)
Screenshot: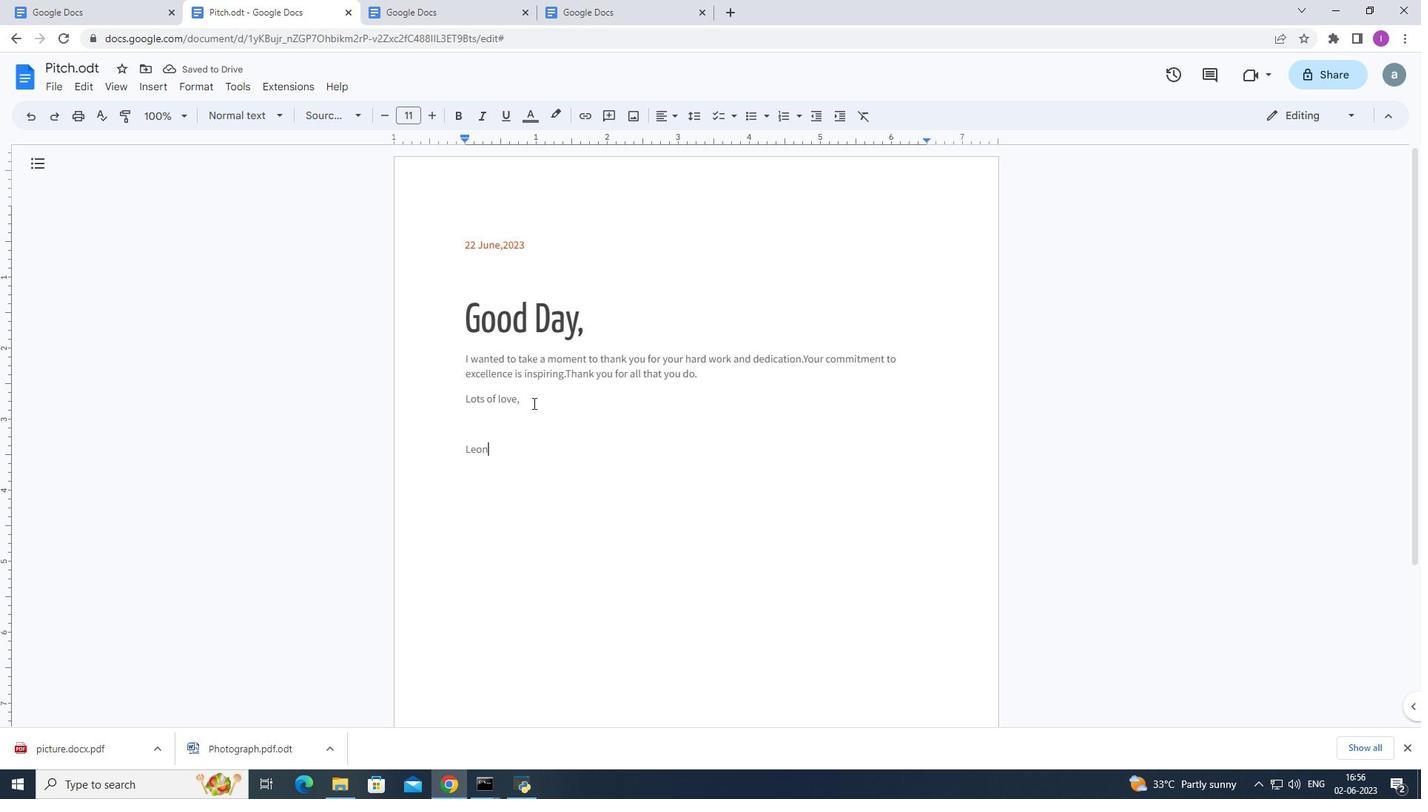 
Action: Mouse moved to (545, 402)
Screenshot: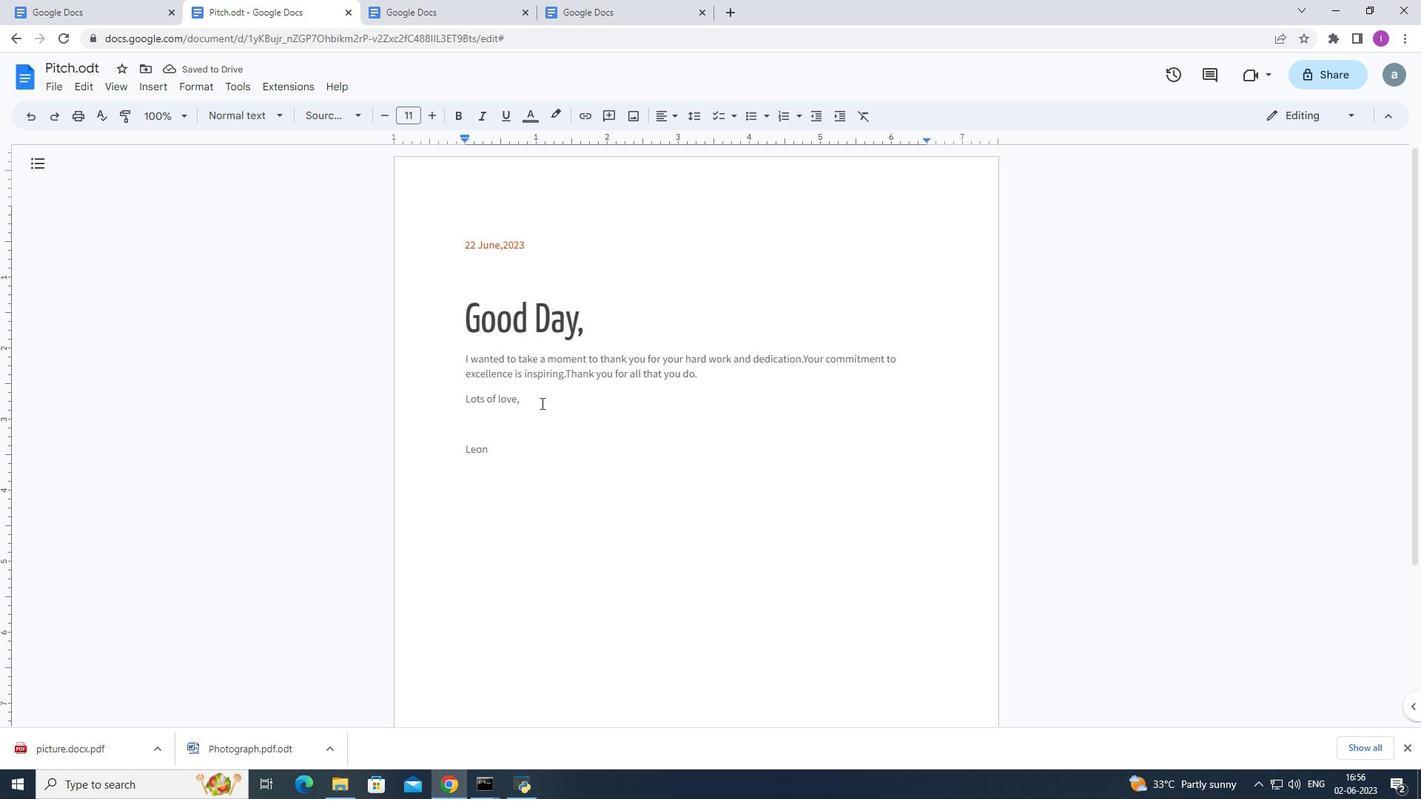 
Action: Key pressed <Key.enter>
Screenshot: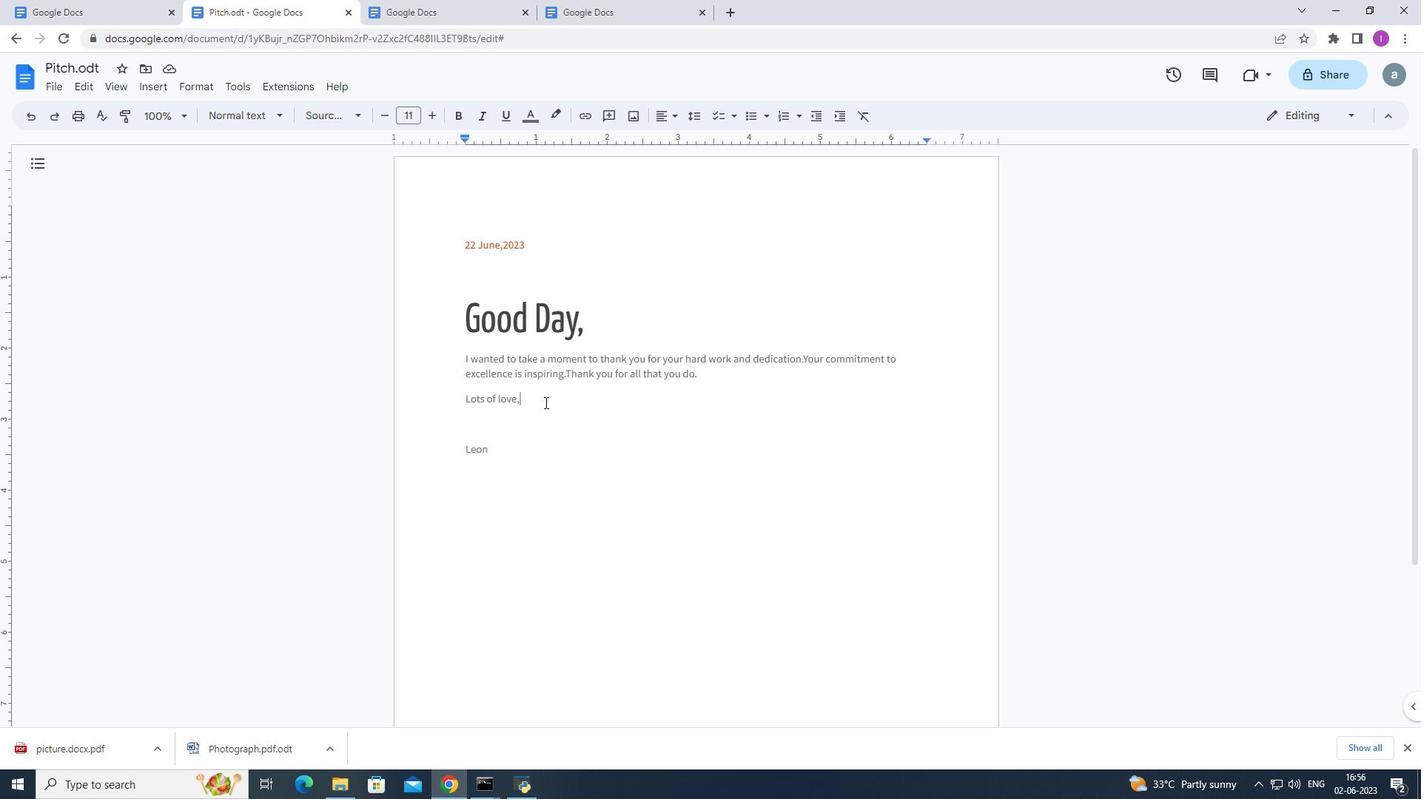 
Action: Mouse moved to (496, 474)
Screenshot: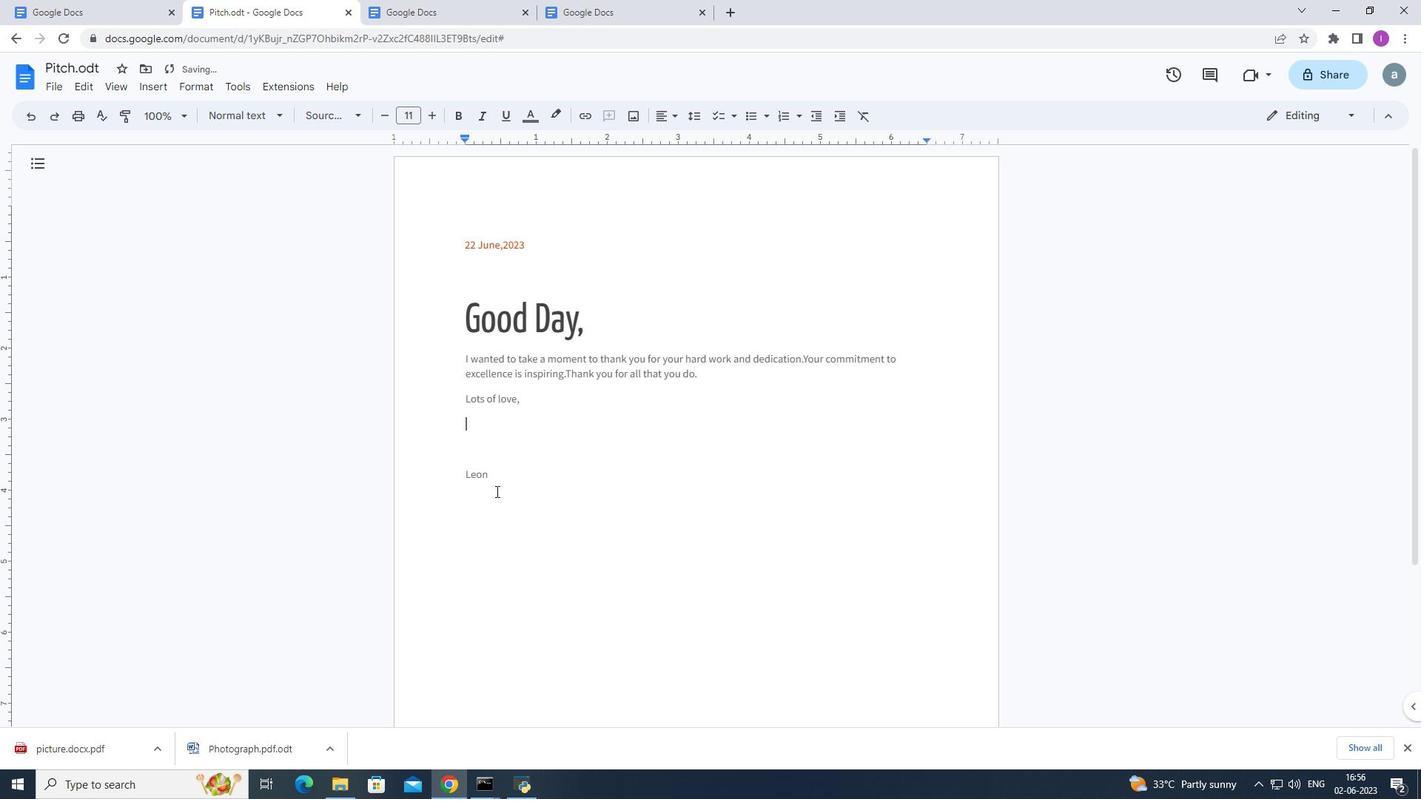 
Action: Mouse pressed left at (496, 474)
Screenshot: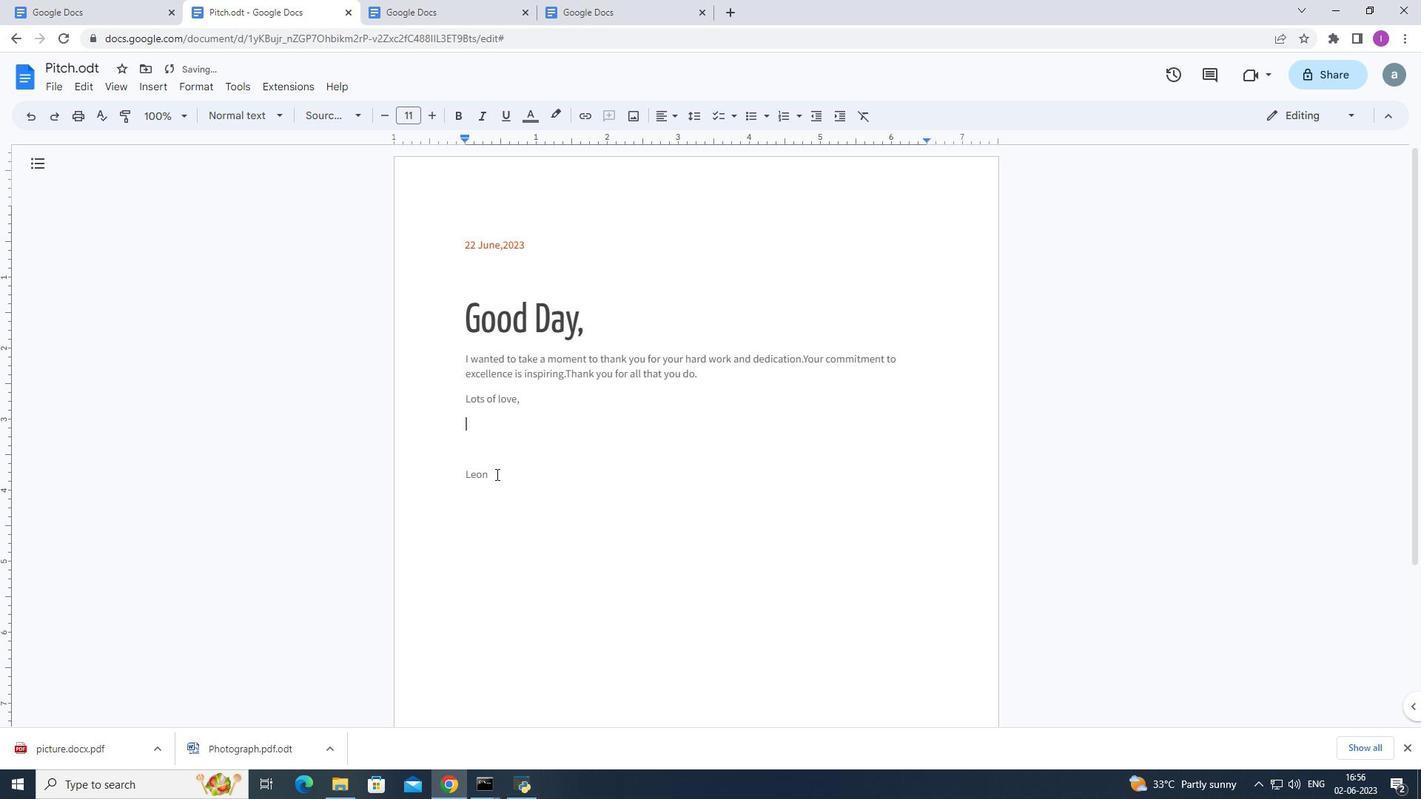 
Action: Mouse moved to (448, 468)
Screenshot: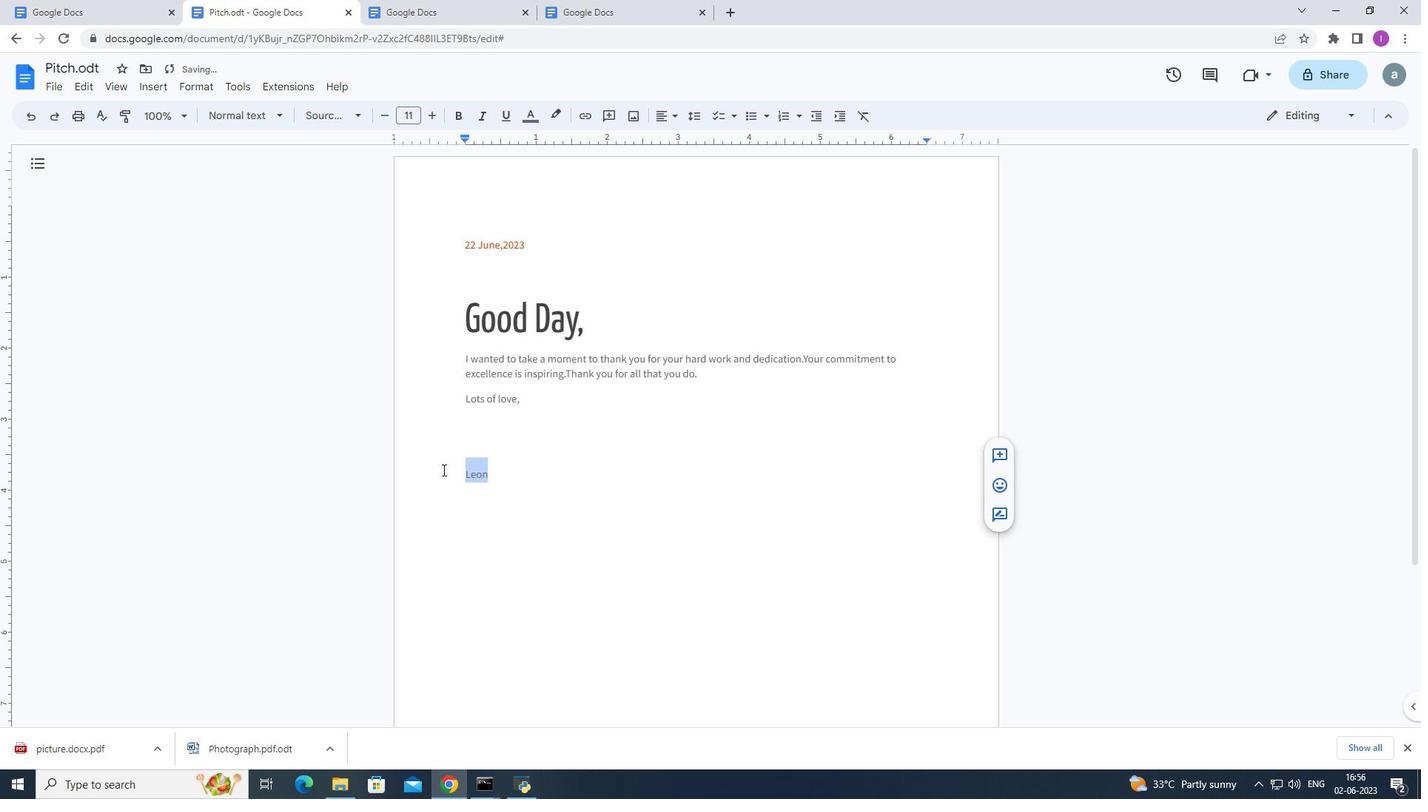 
Action: Key pressed <Key.backspace>
Screenshot: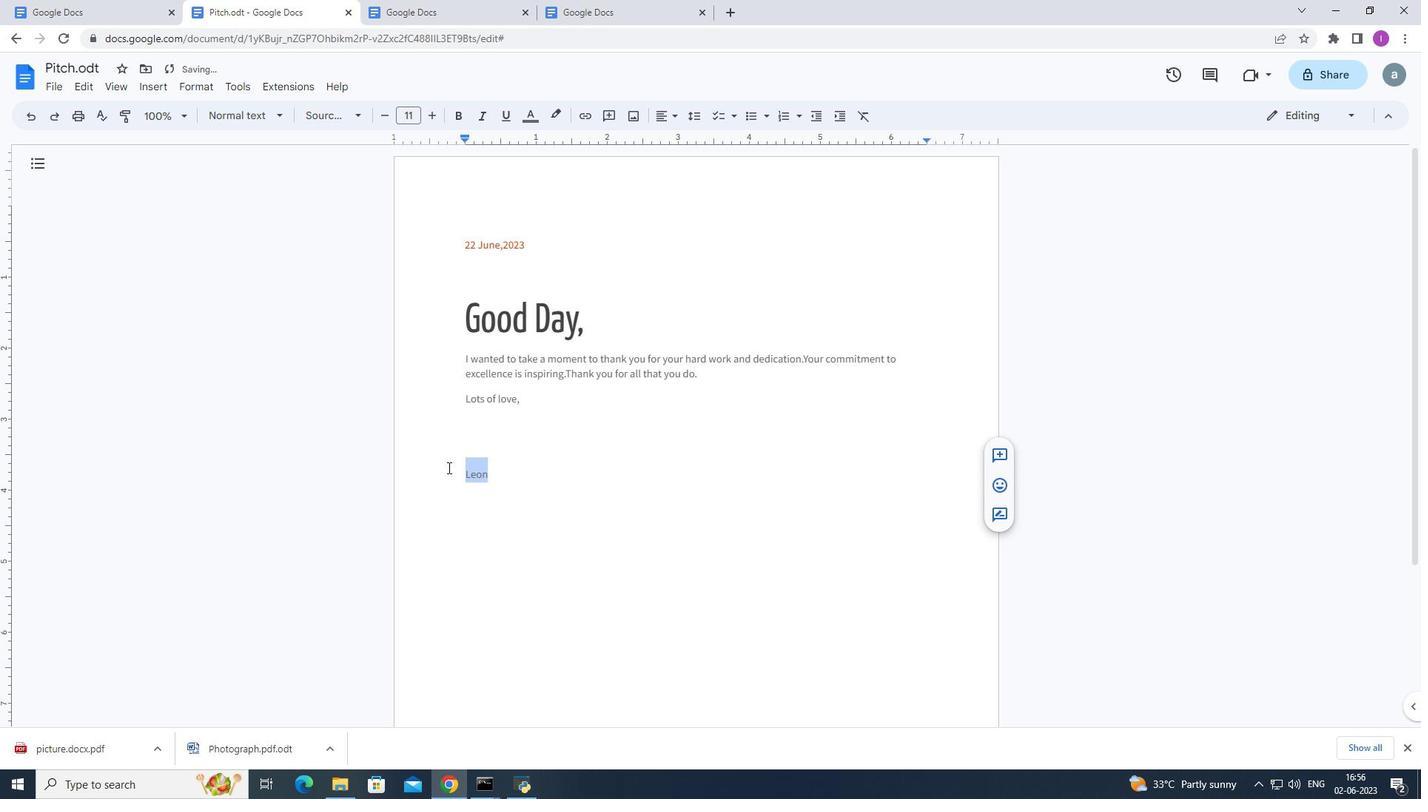 
Action: Mouse moved to (525, 403)
Screenshot: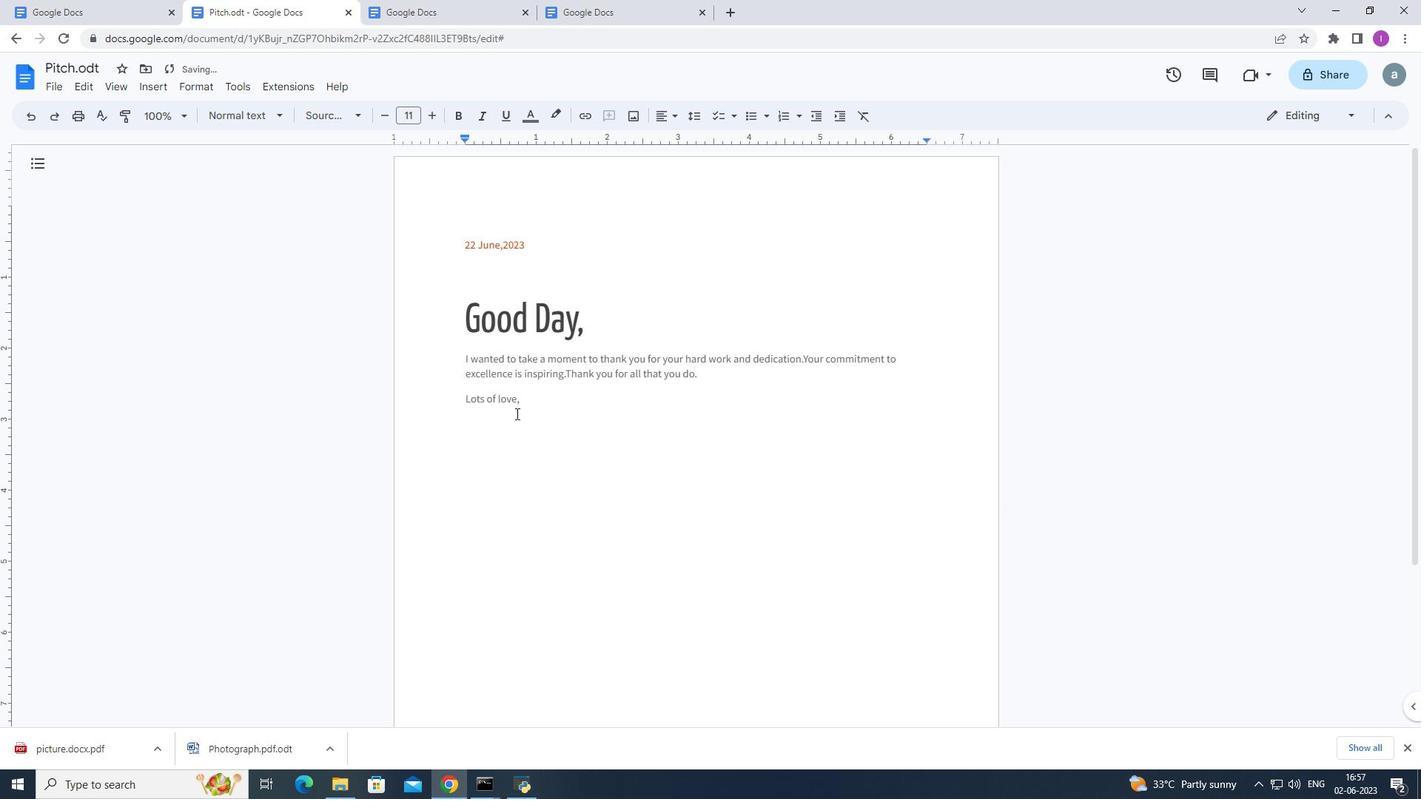 
Action: Mouse pressed left at (525, 403)
Screenshot: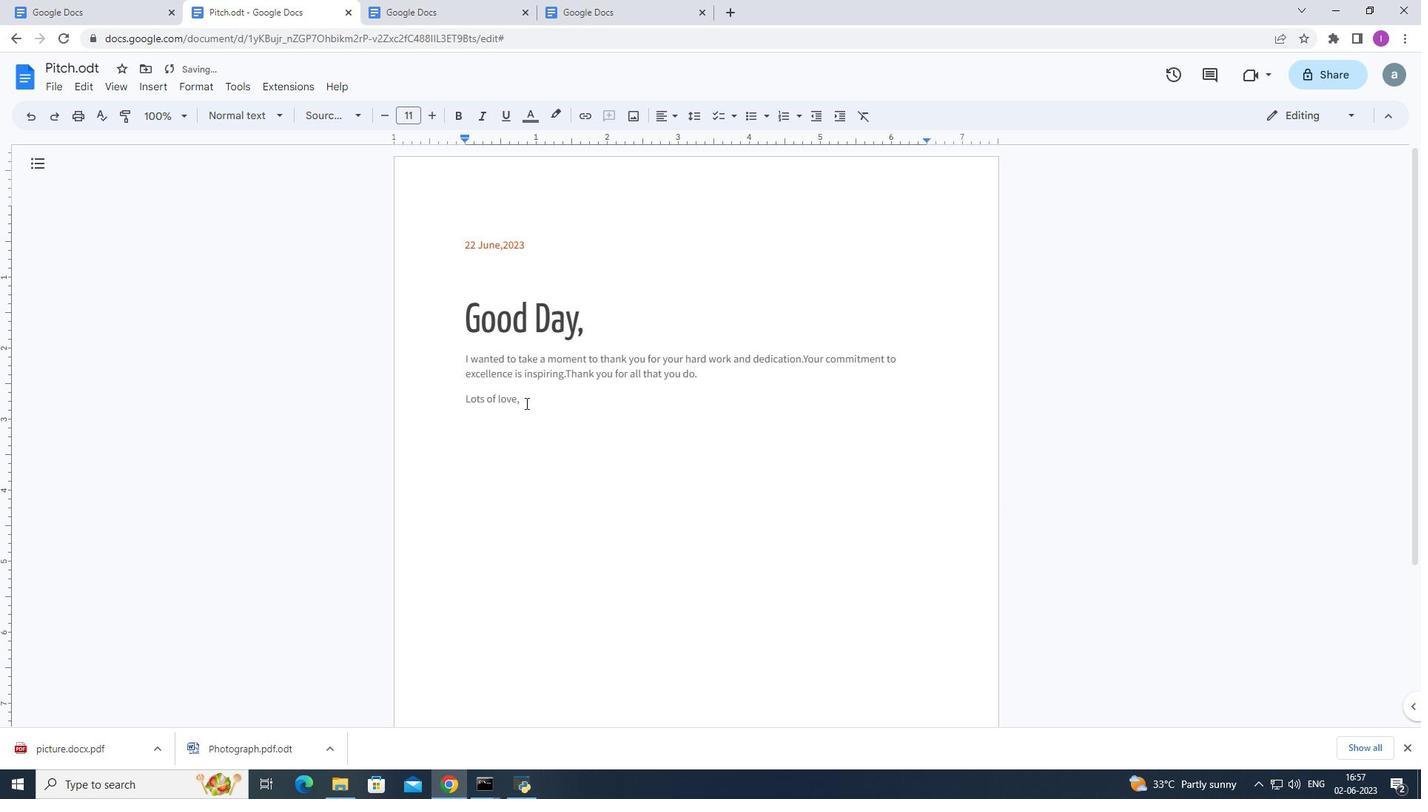
Action: Mouse moved to (527, 402)
Screenshot: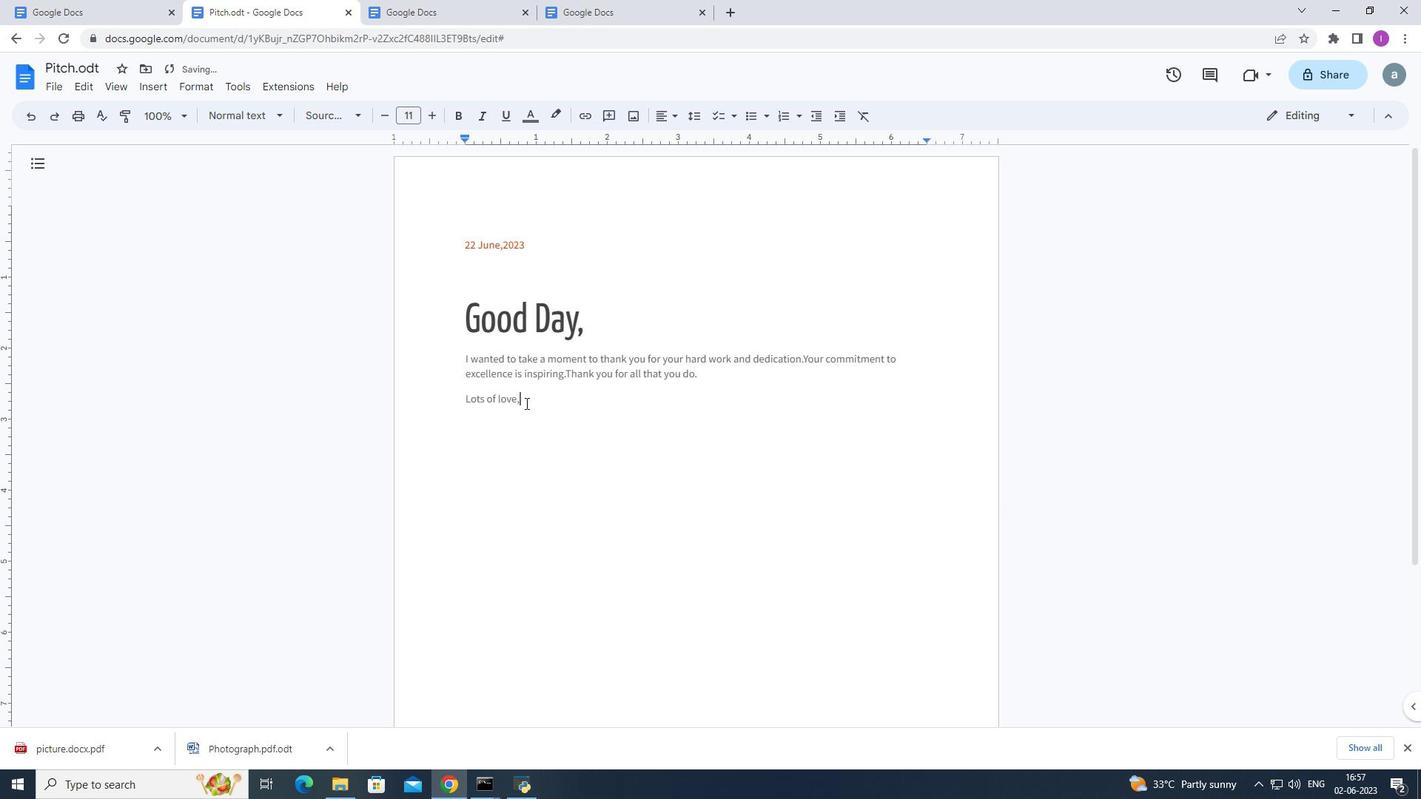 
Action: Key pressed <Key.enter><Key.shift>Leon
Screenshot: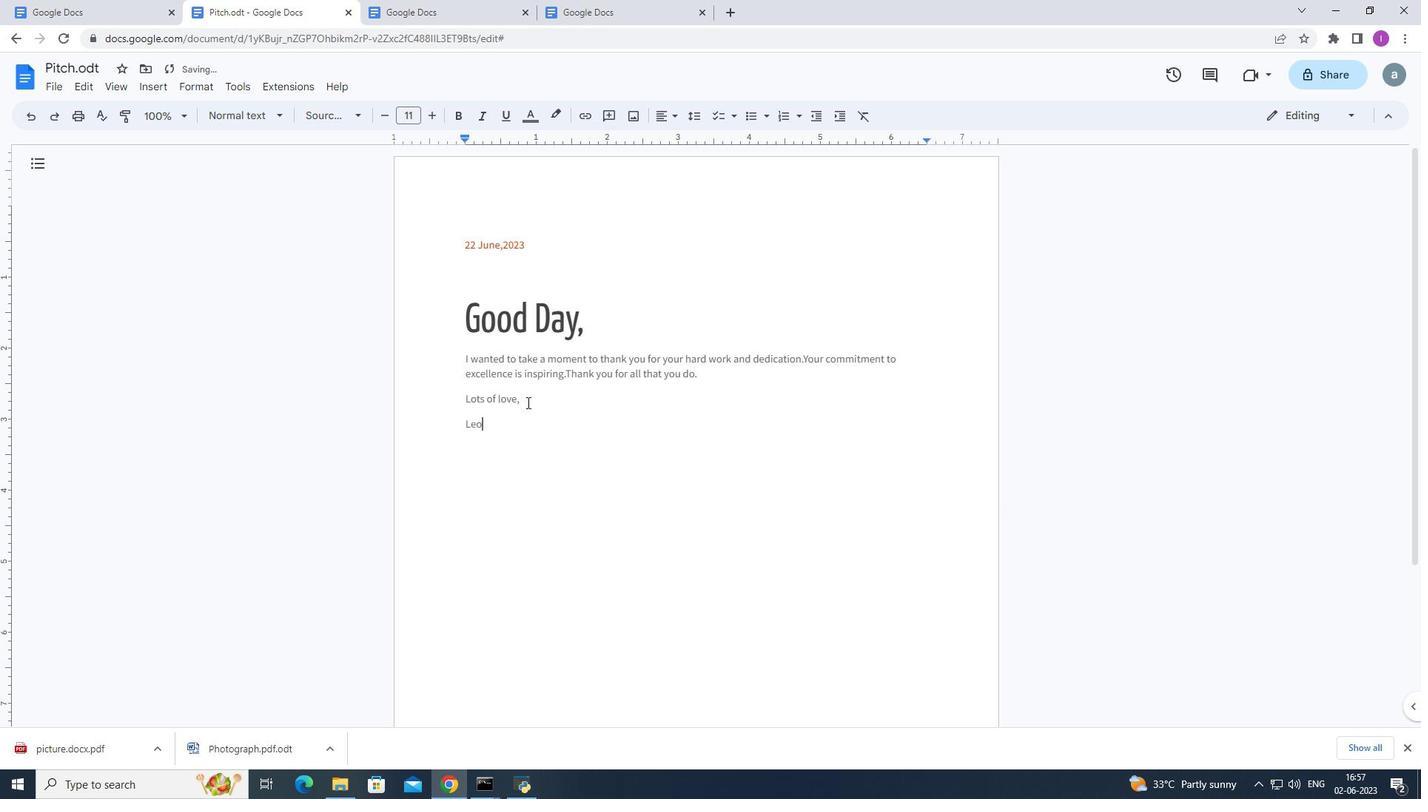 
Action: Mouse moved to (513, 443)
Screenshot: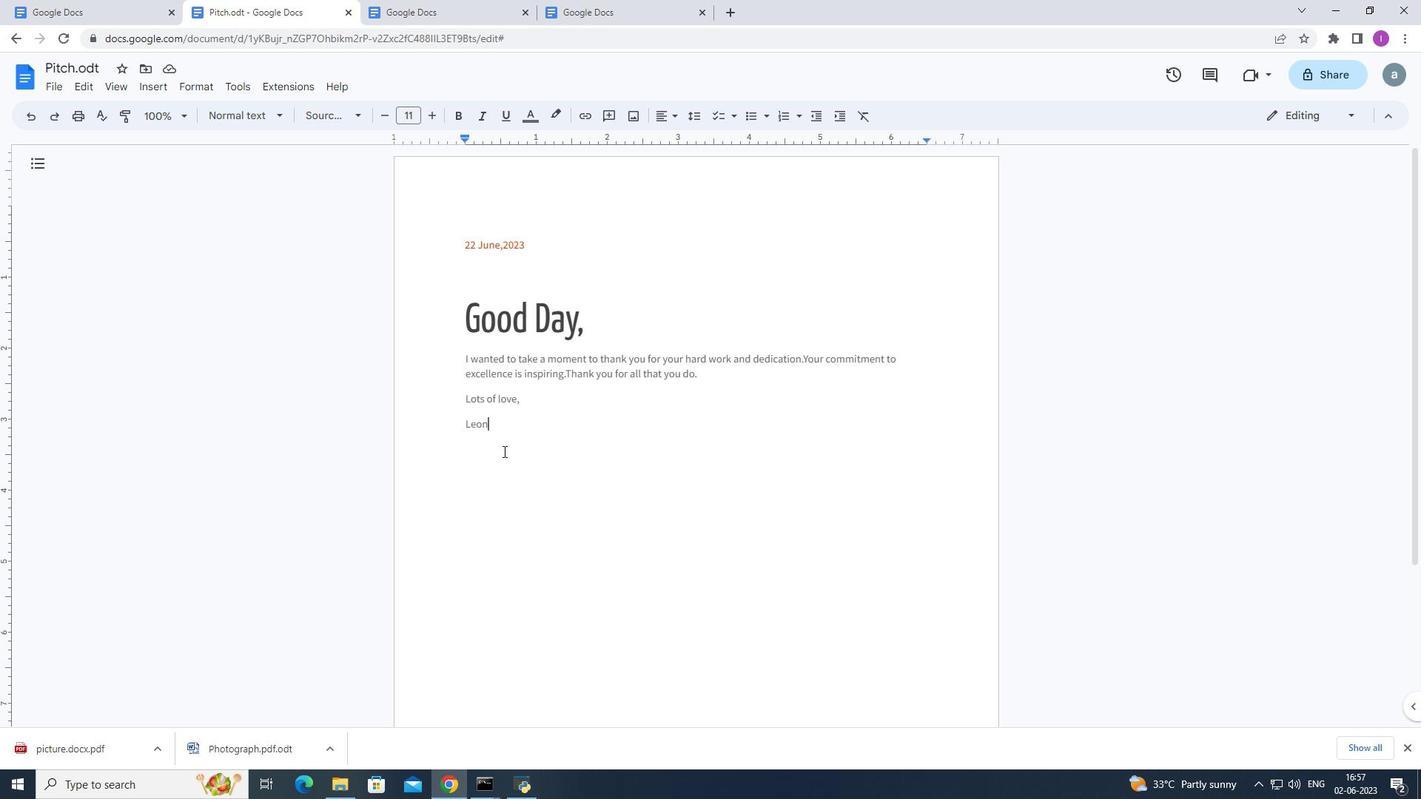 
Action: Mouse pressed left at (513, 443)
Screenshot: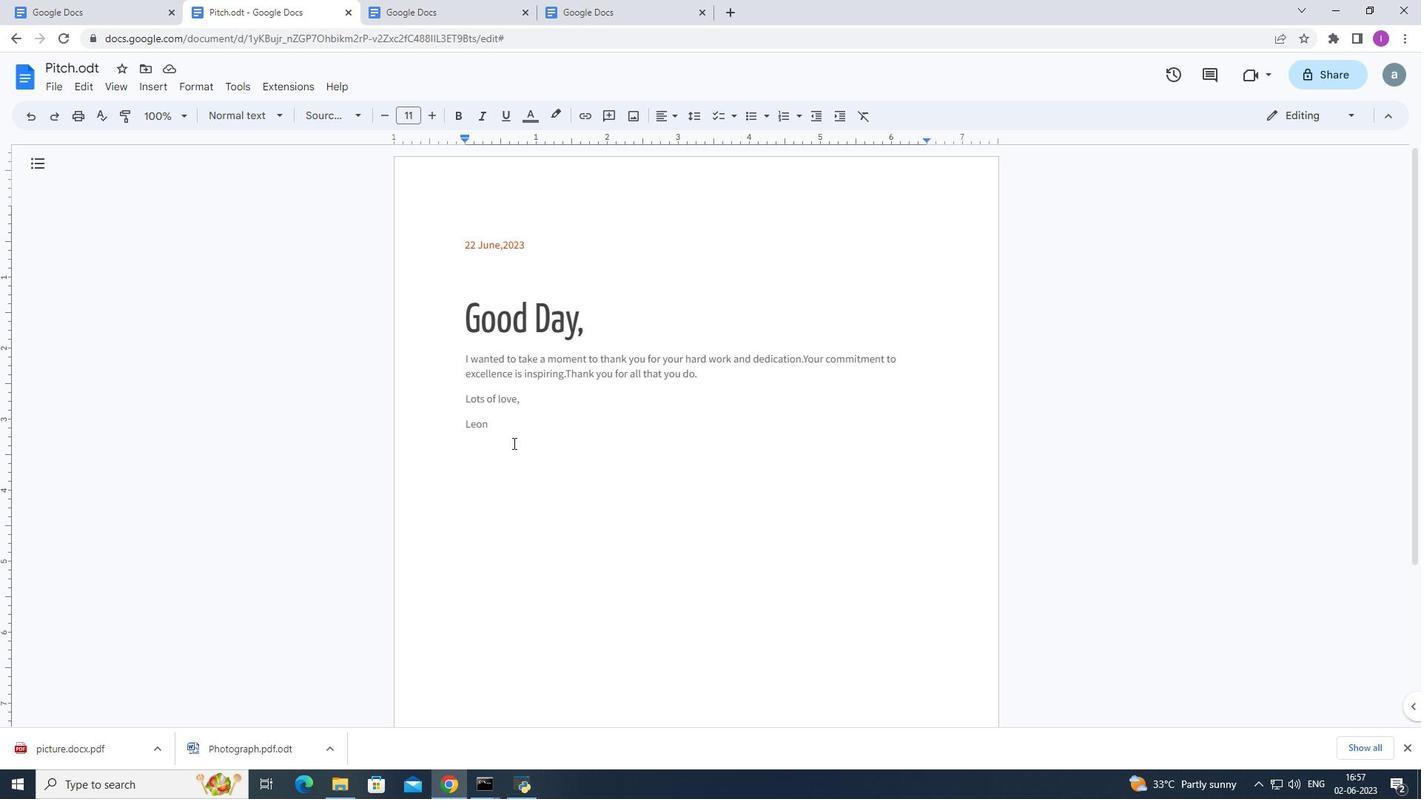 
Action: Mouse moved to (356, 109)
Screenshot: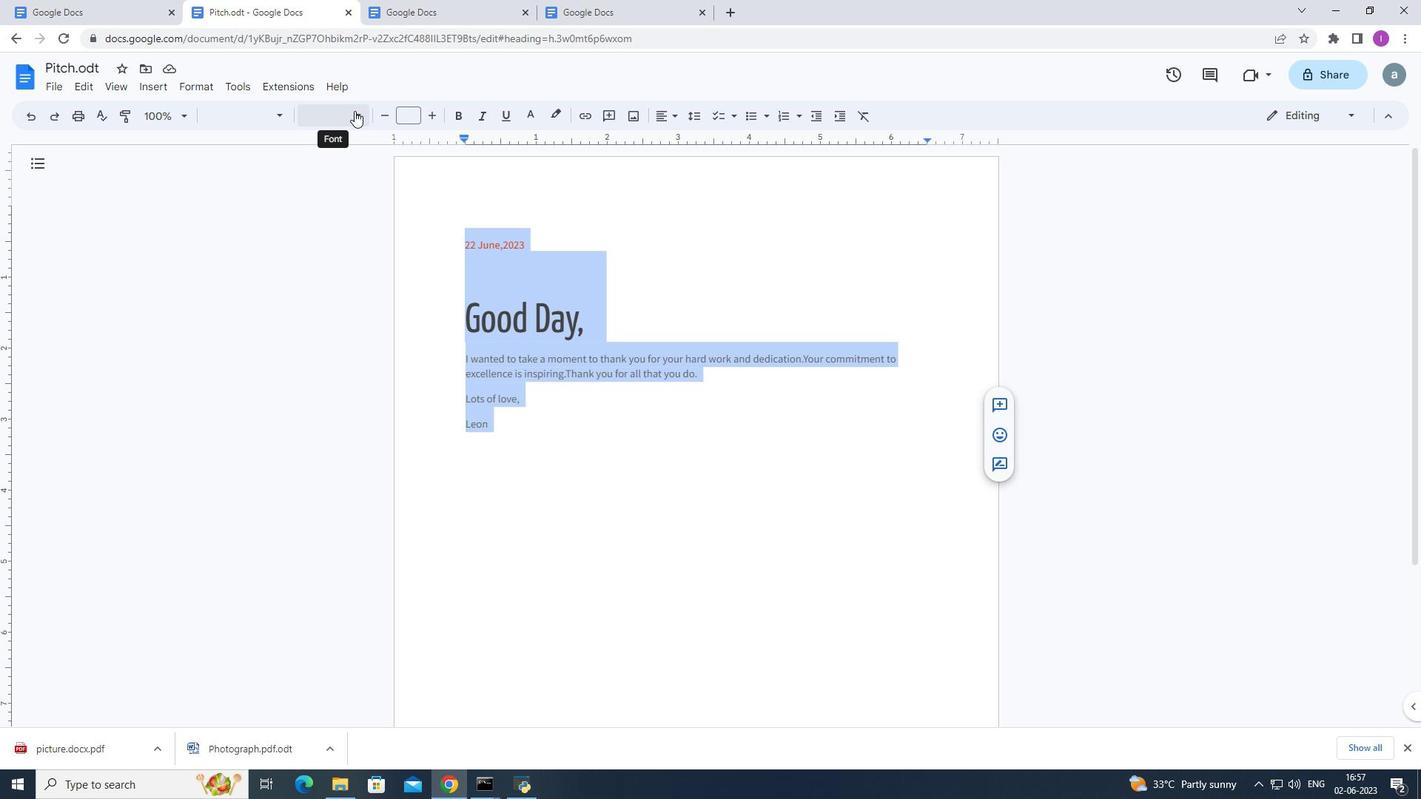 
Action: Mouse pressed left at (356, 109)
Screenshot: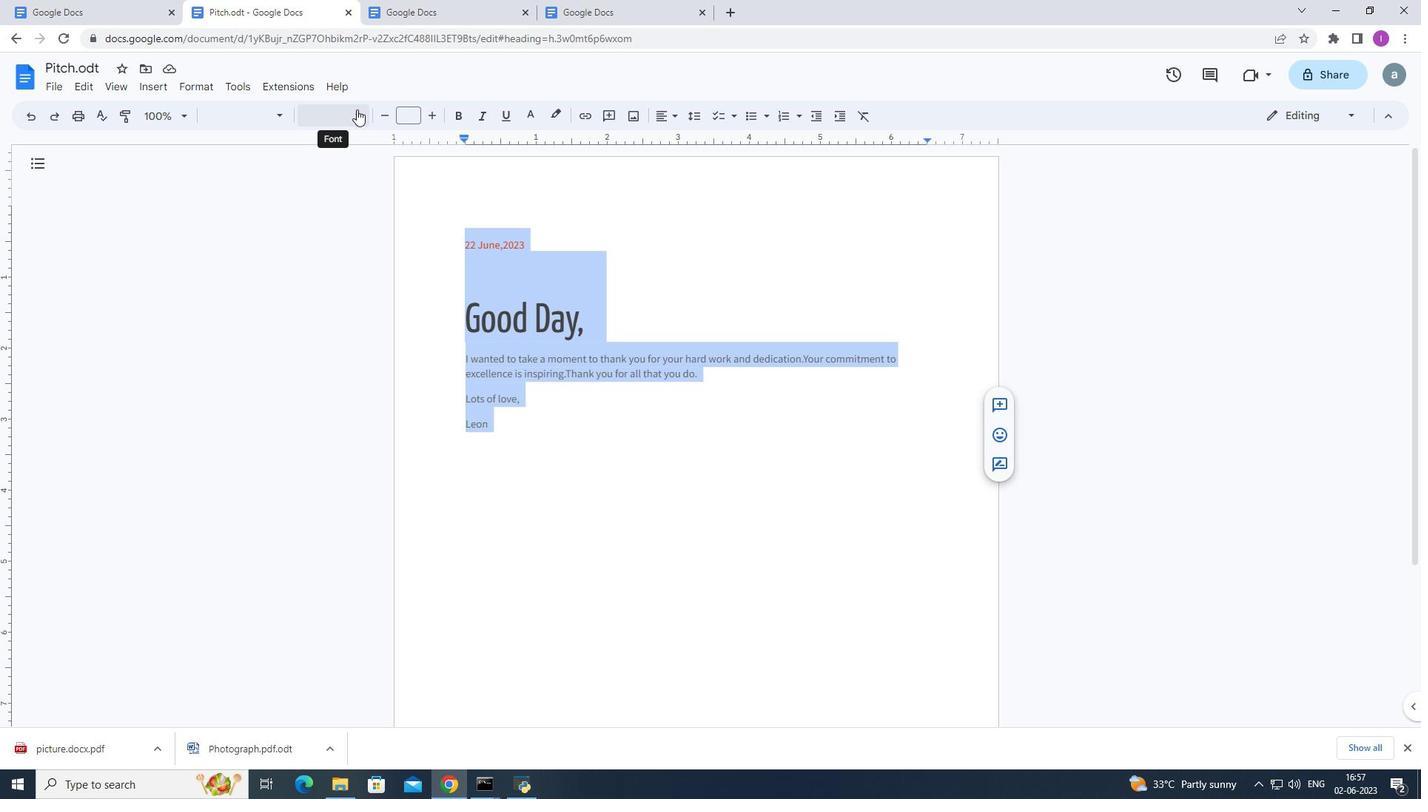 
Action: Mouse moved to (379, 450)
Screenshot: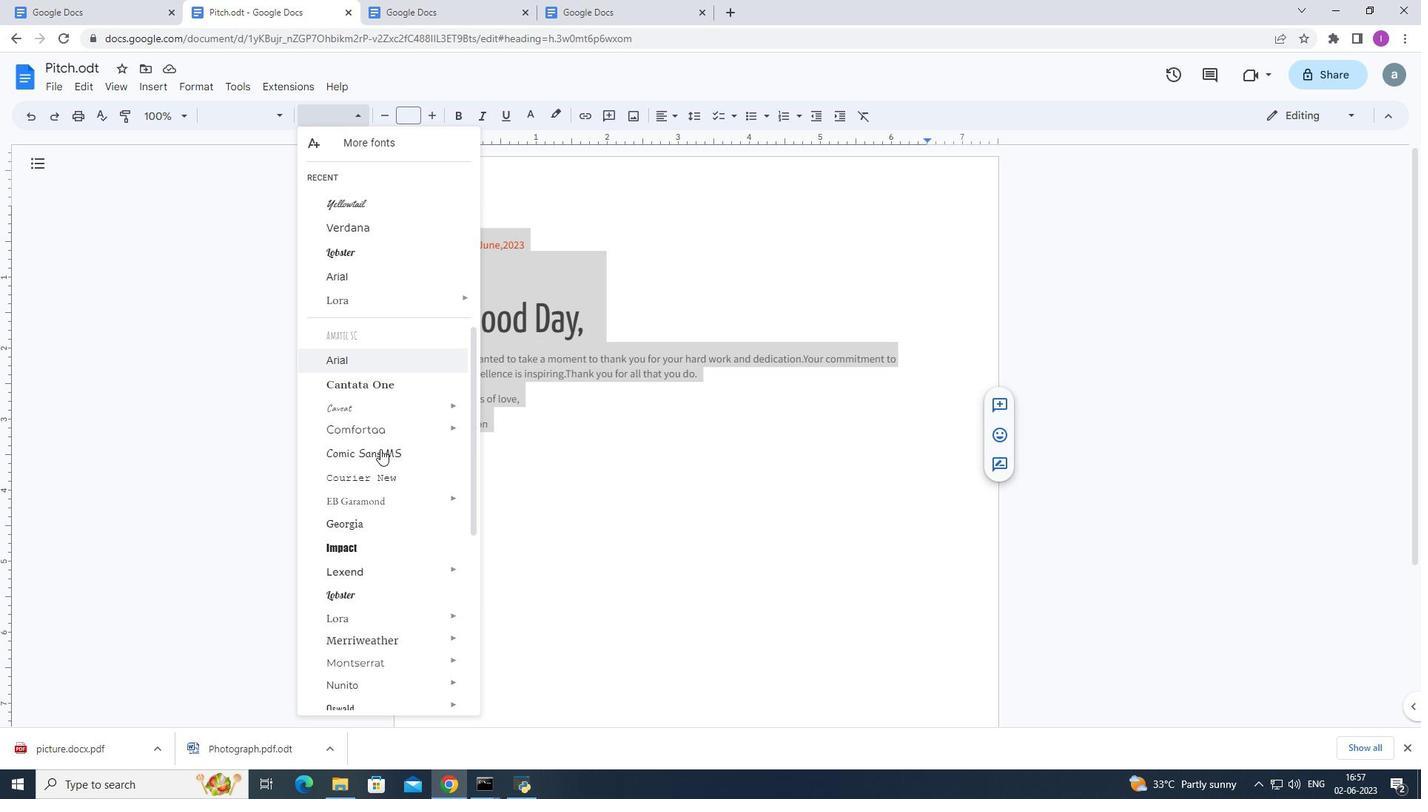 
Action: Mouse scrolled (379, 449) with delta (0, 0)
Screenshot: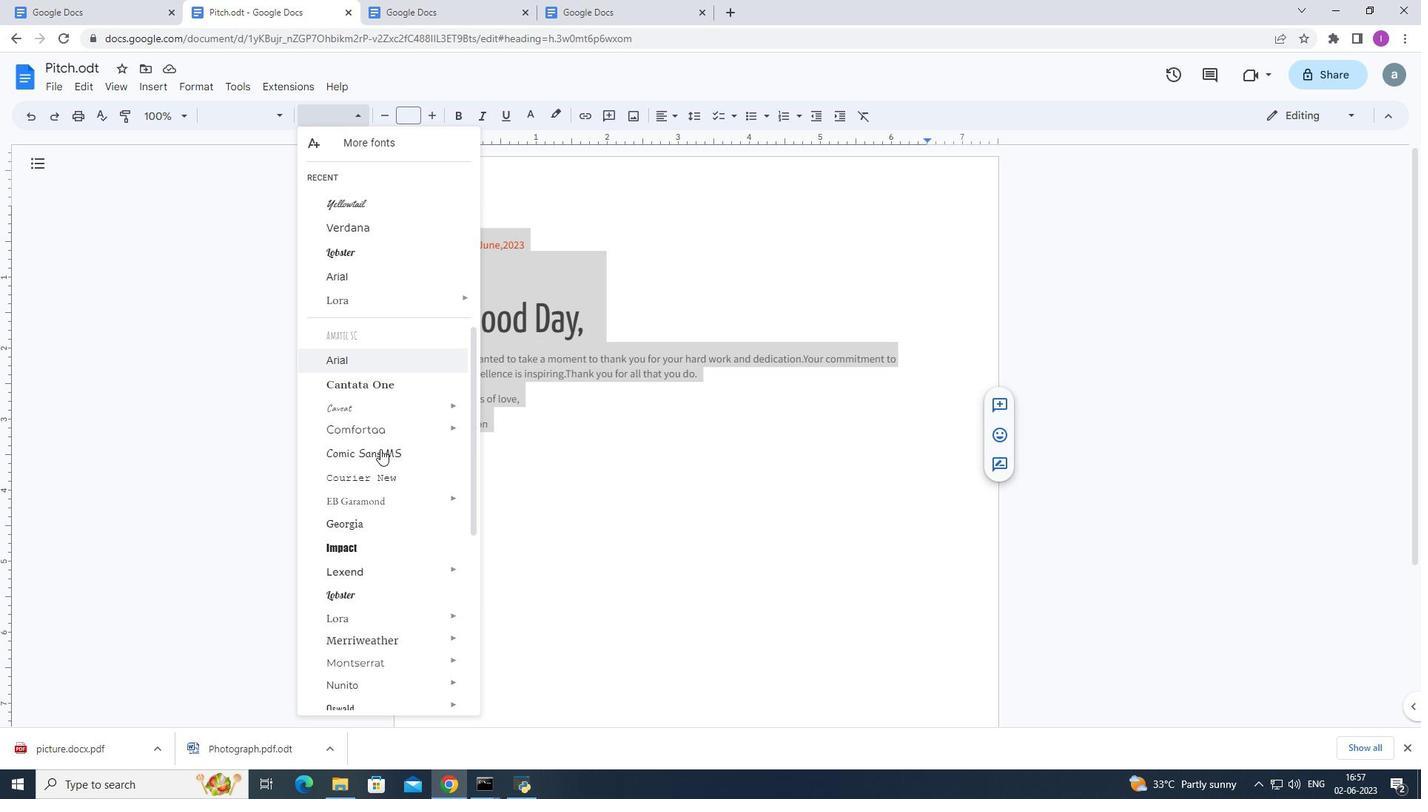 
Action: Mouse moved to (508, 538)
Screenshot: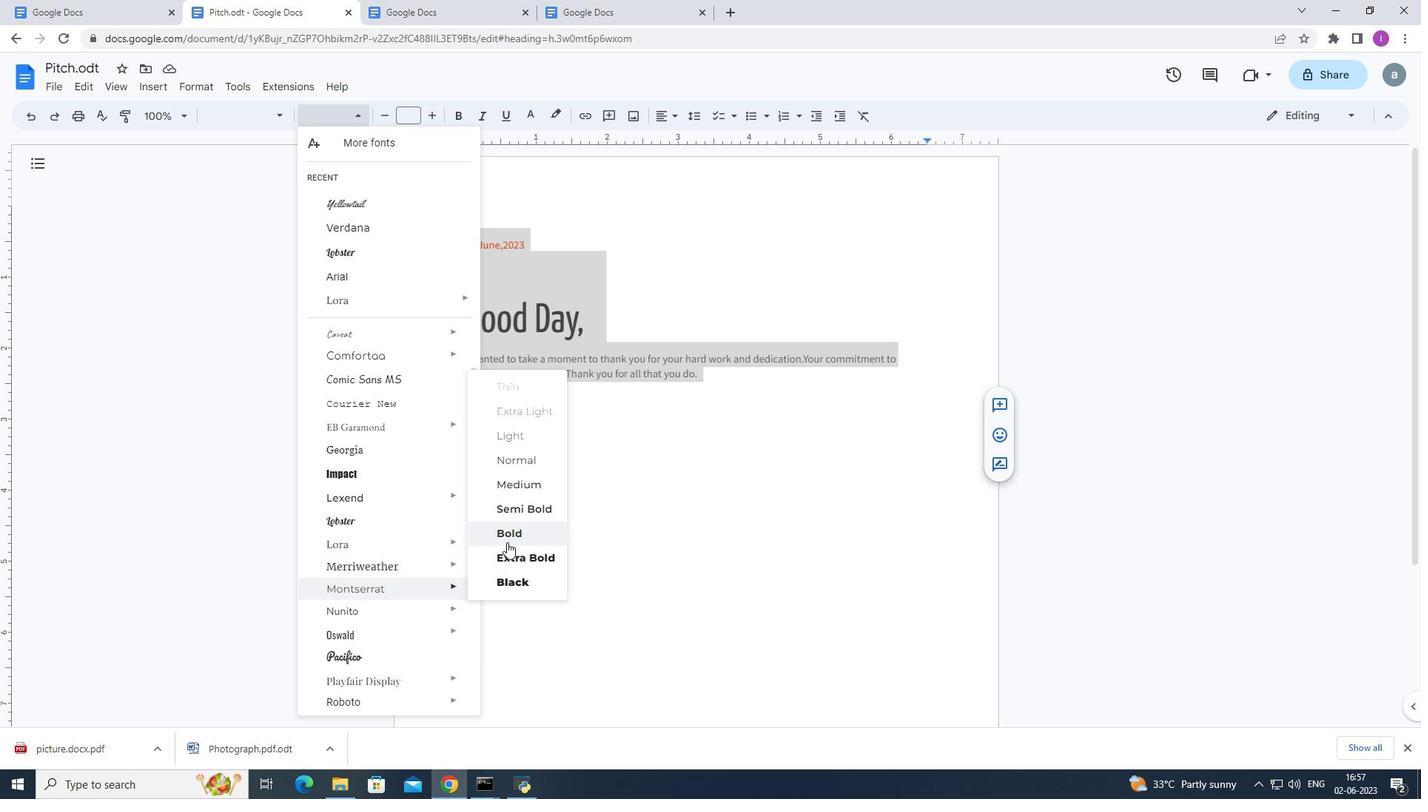 
Action: Mouse pressed left at (508, 538)
Screenshot: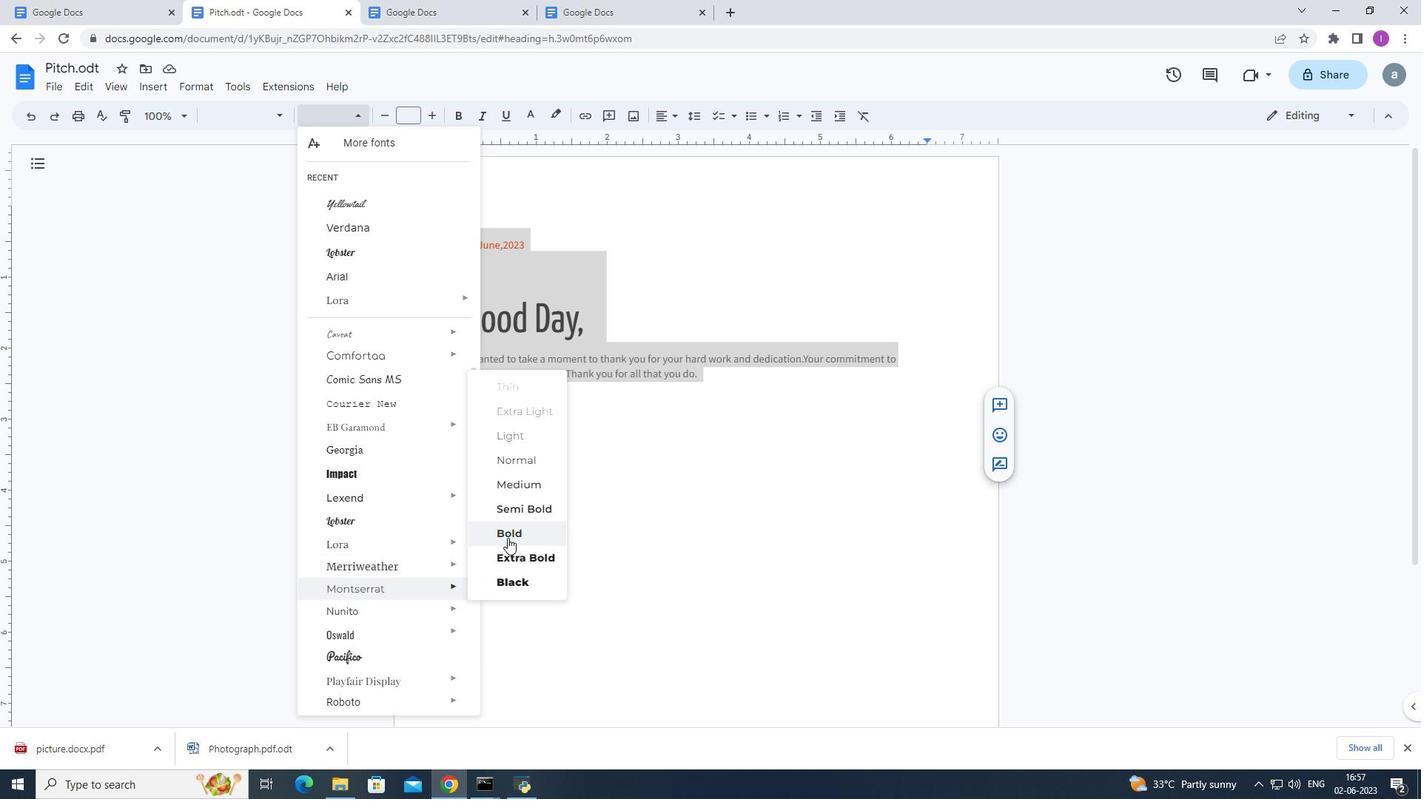 
Action: Mouse moved to (403, 113)
Screenshot: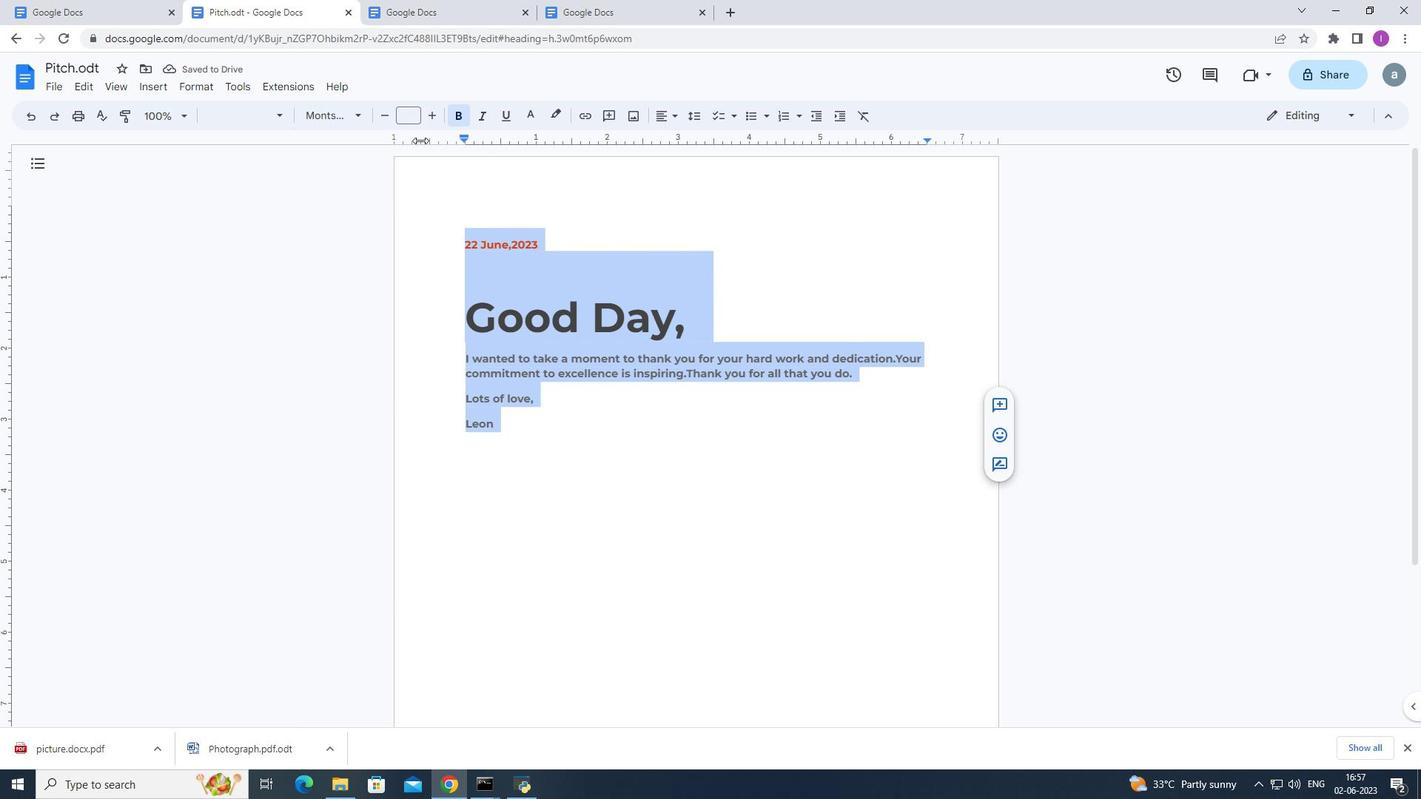 
Action: Mouse pressed left at (403, 113)
Screenshot: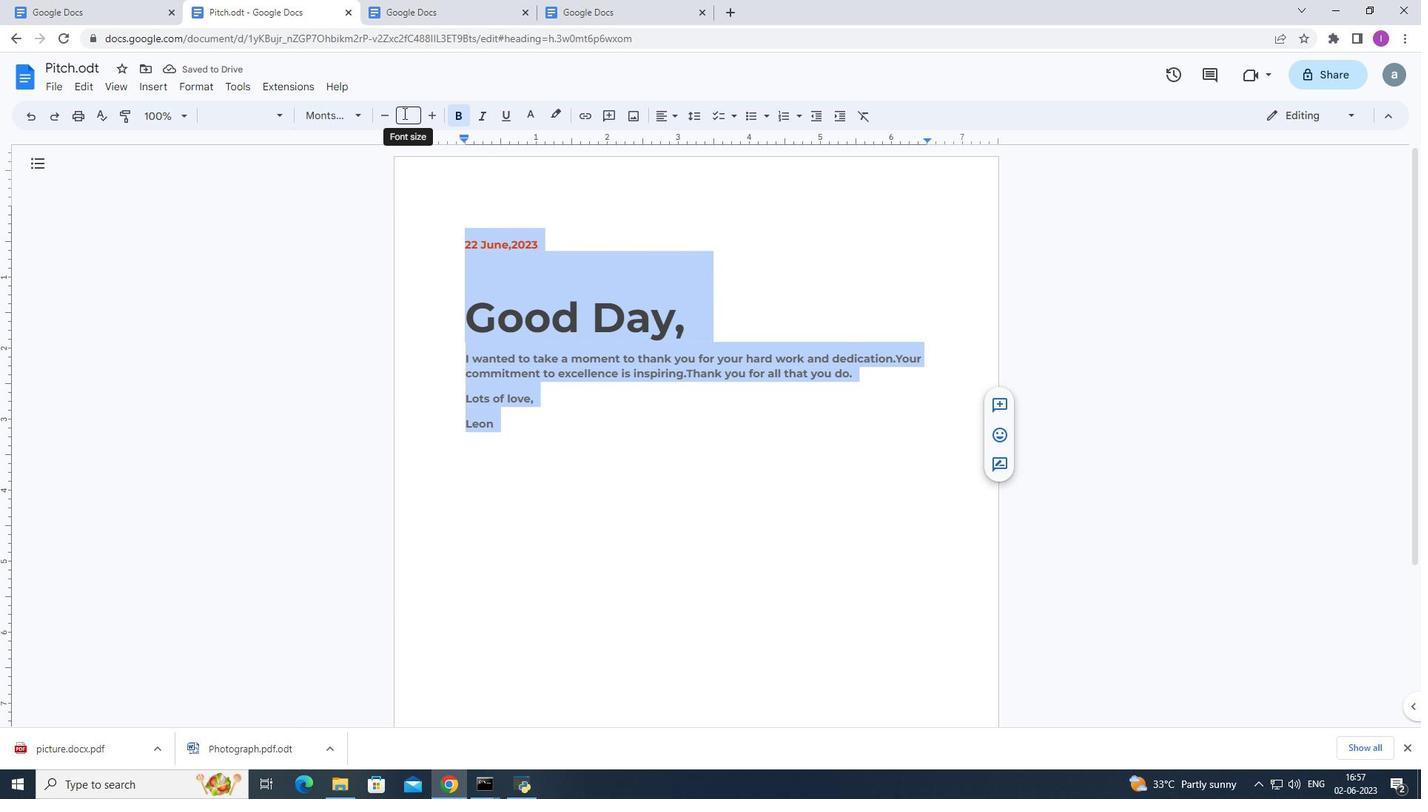 
Action: Key pressed 18<Key.enter>
Screenshot: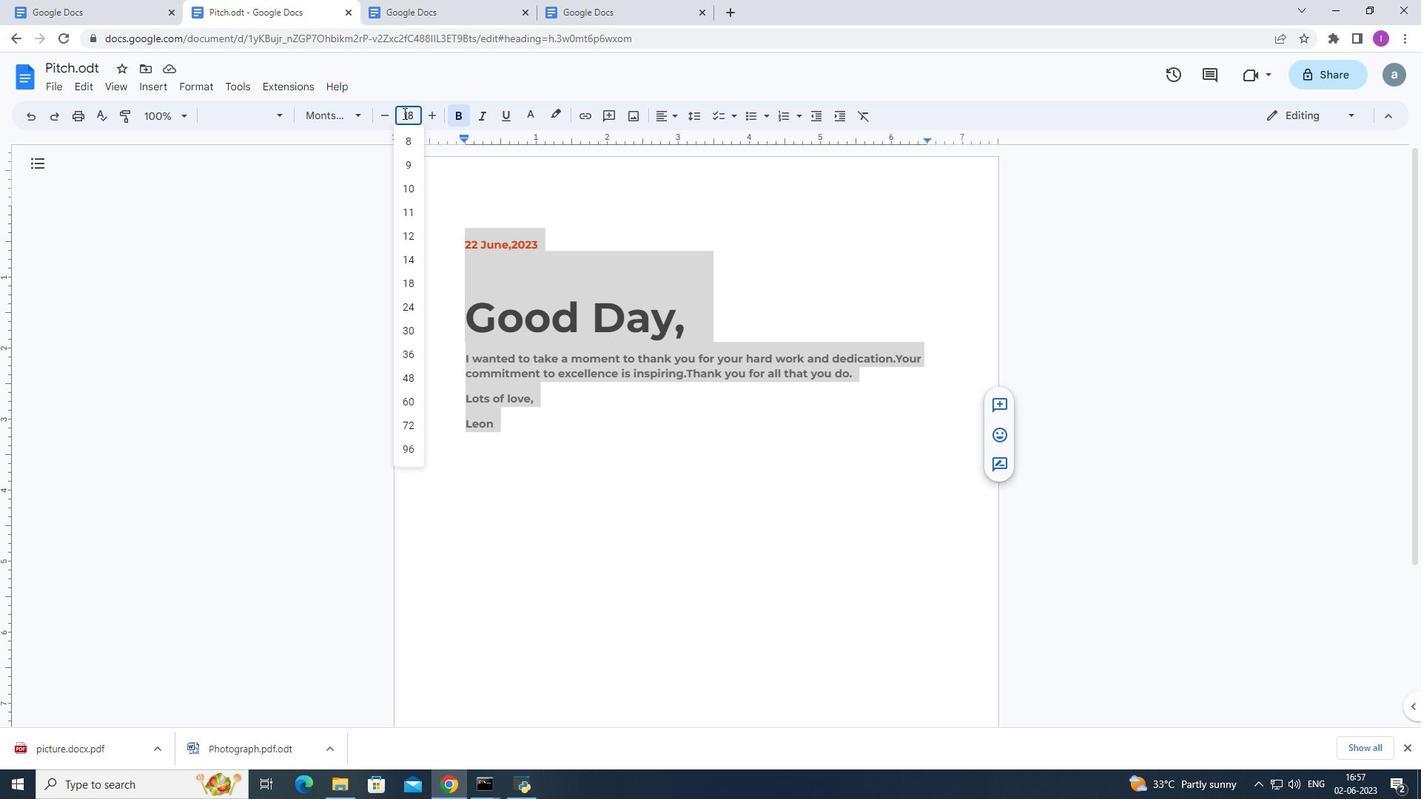 
Action: Mouse moved to (161, 133)
Screenshot: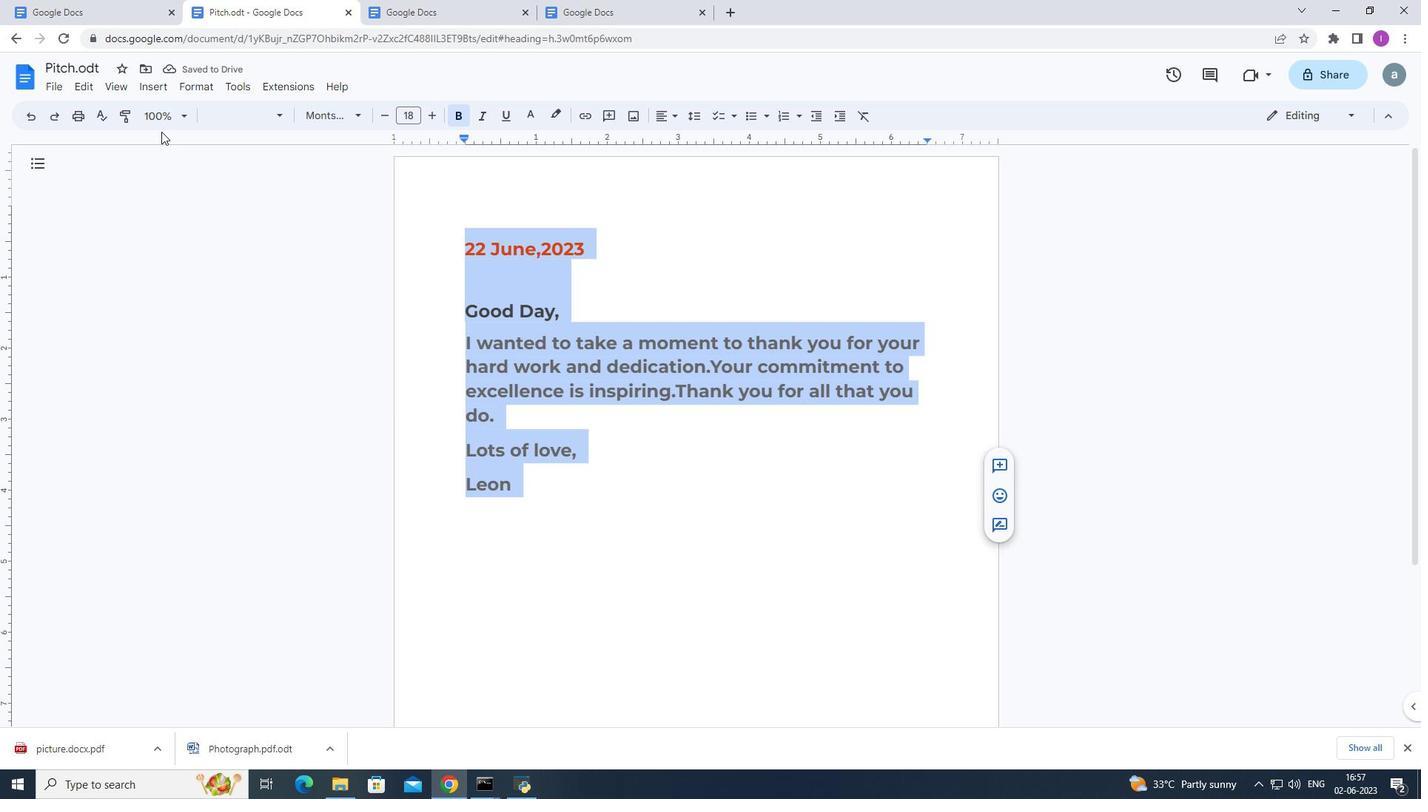 
